 Task: Search one way flight ticket for 4 adults, 2 children, 2 infants in seat and 1 infant on lap in economy from Kotzebue: Ralph Wien Memorial Airport to Greenville: Pitt-greenville Airport on 5-2-2023. Choice of flights is Spirit. Number of bags: 1 carry on bag. Price is upto 45000. Outbound departure time preference is 18:45.
Action: Mouse moved to (257, 152)
Screenshot: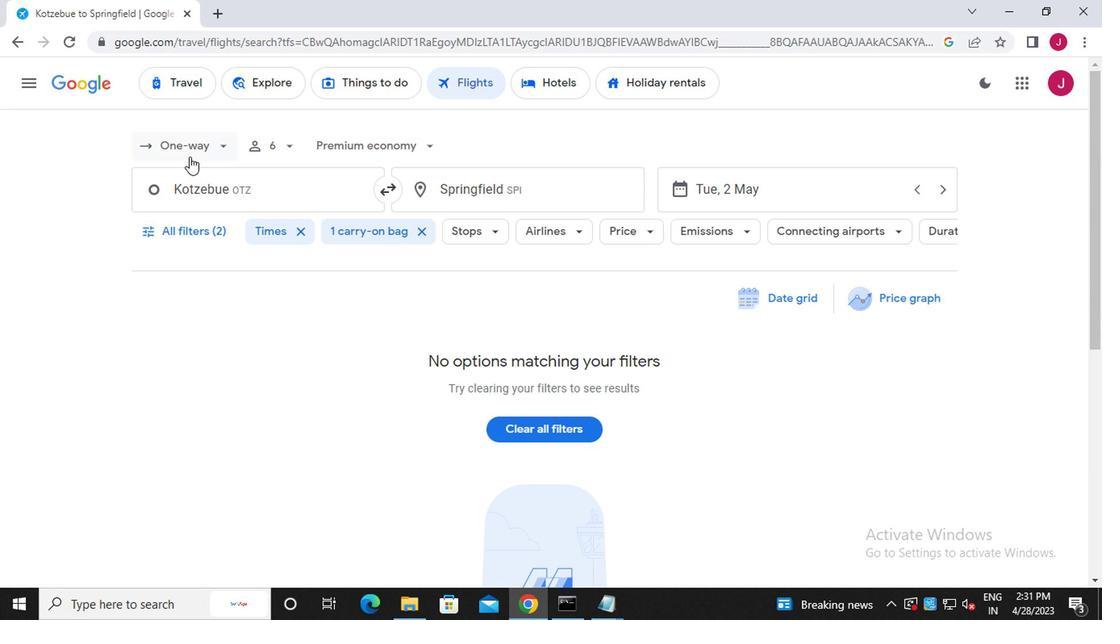 
Action: Mouse scrolled (257, 153) with delta (0, 0)
Screenshot: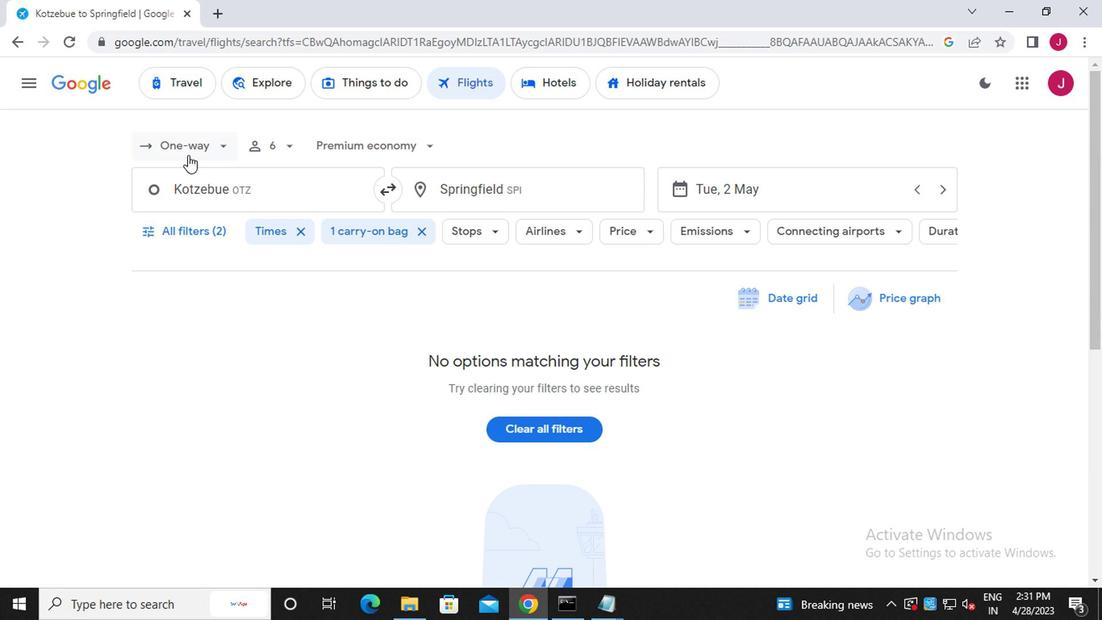 
Action: Mouse moved to (267, 148)
Screenshot: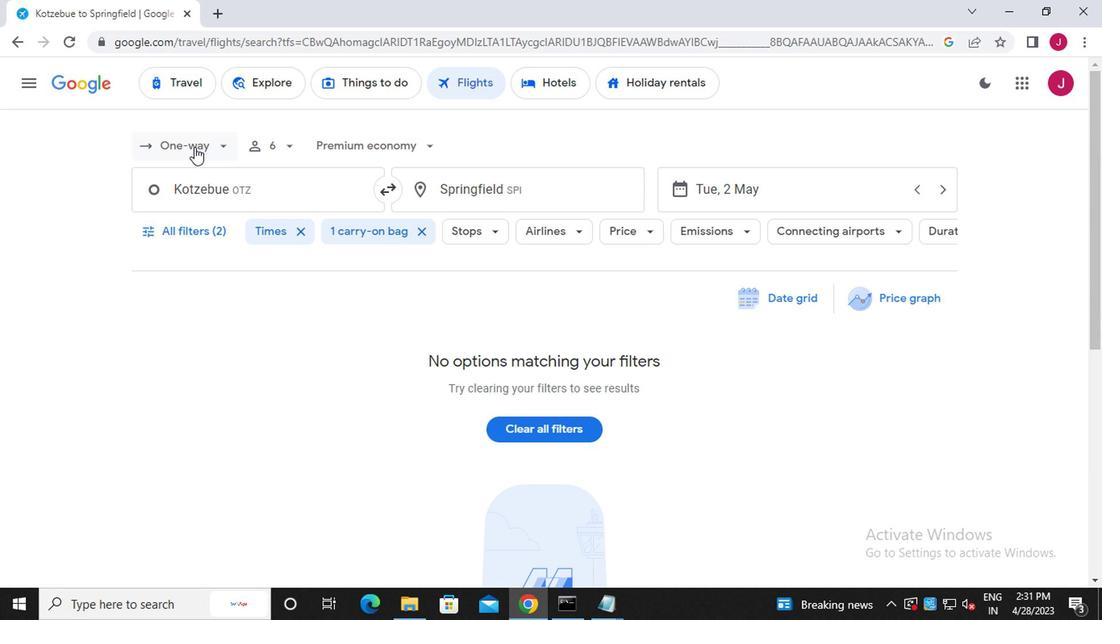 
Action: Mouse pressed left at (267, 148)
Screenshot: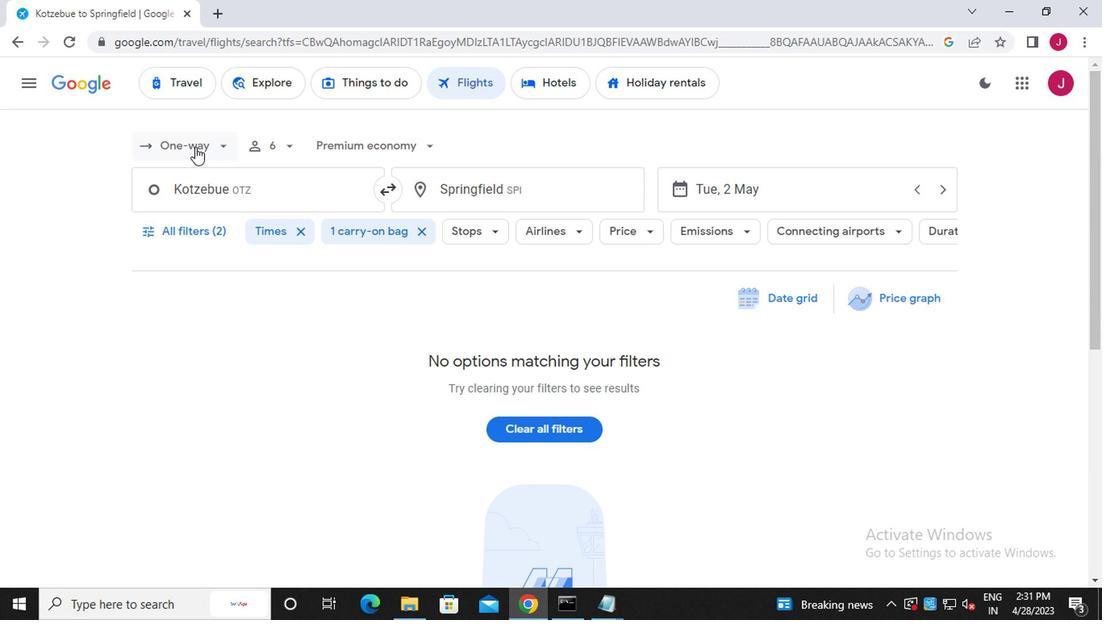 
Action: Mouse moved to (279, 222)
Screenshot: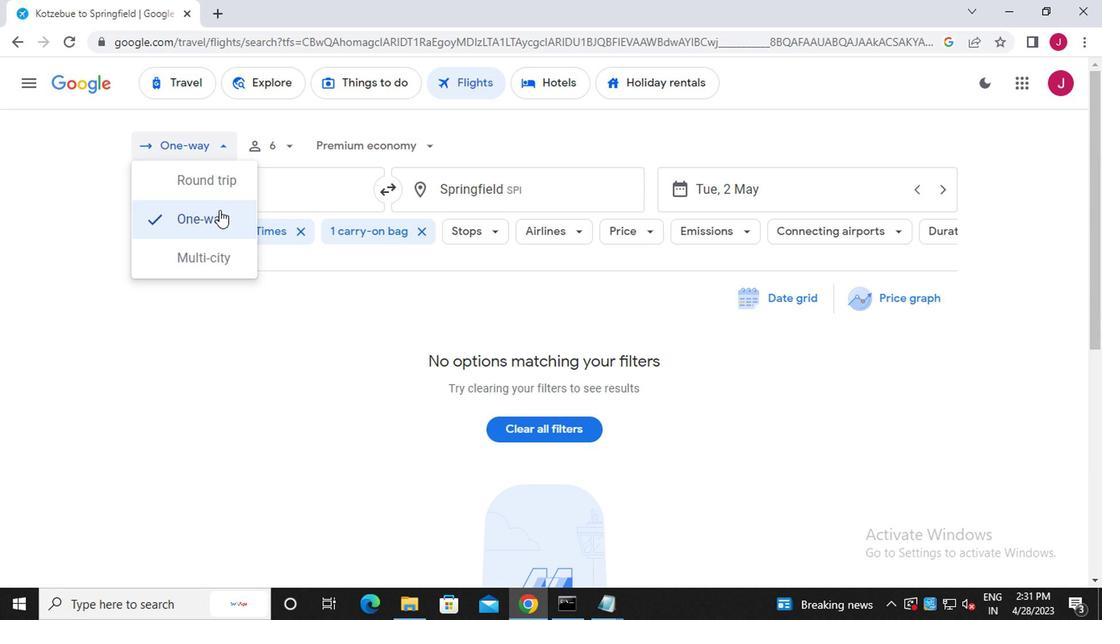 
Action: Mouse pressed left at (279, 222)
Screenshot: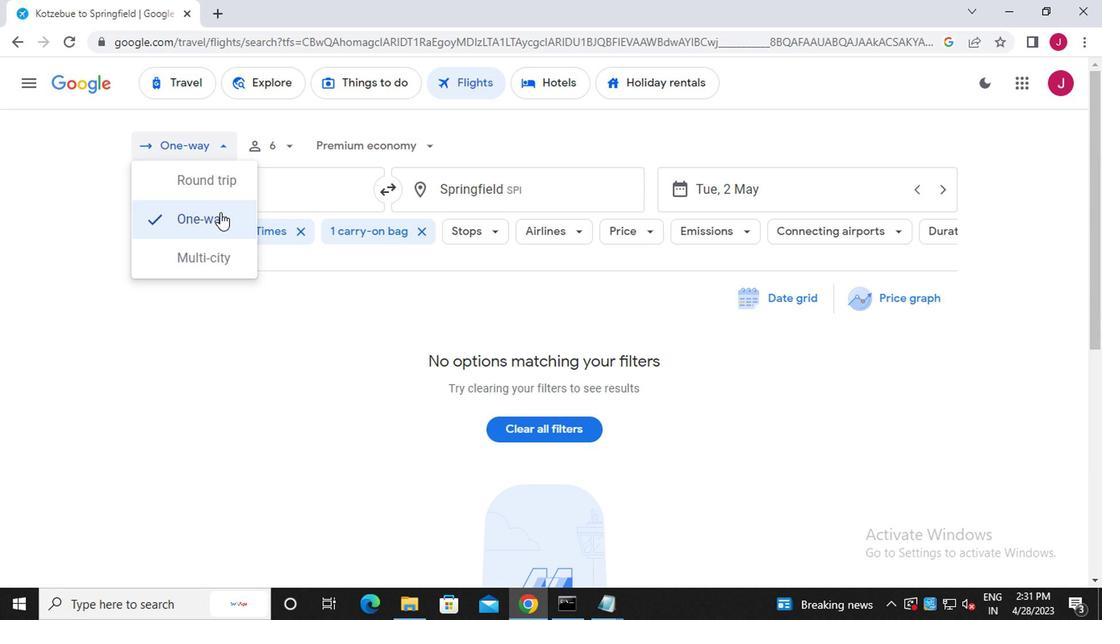 
Action: Mouse moved to (324, 151)
Screenshot: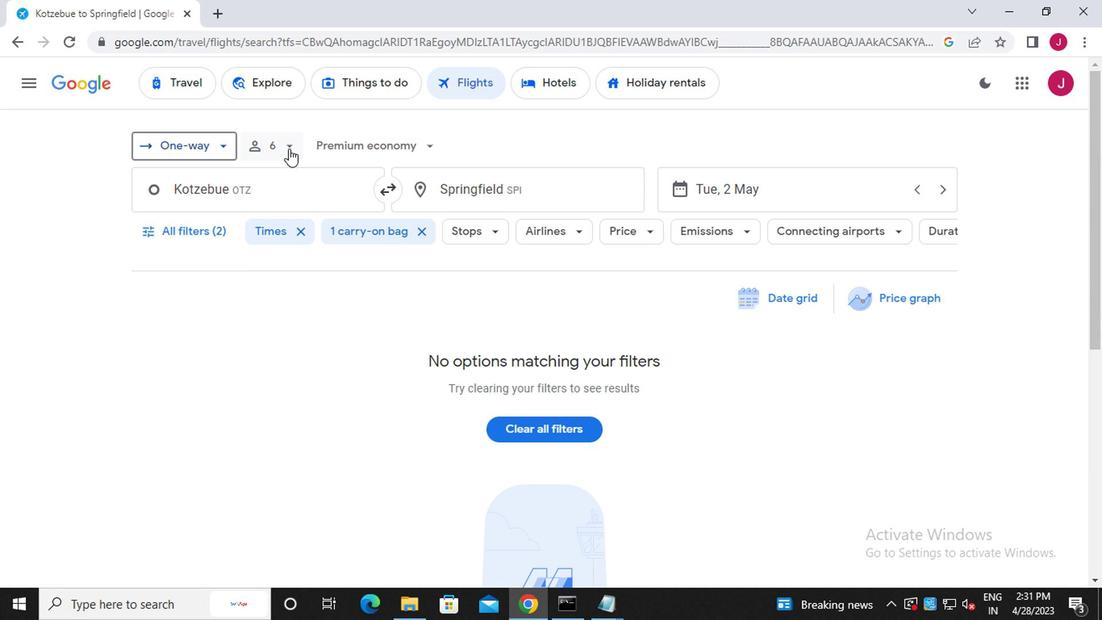 
Action: Mouse pressed left at (324, 151)
Screenshot: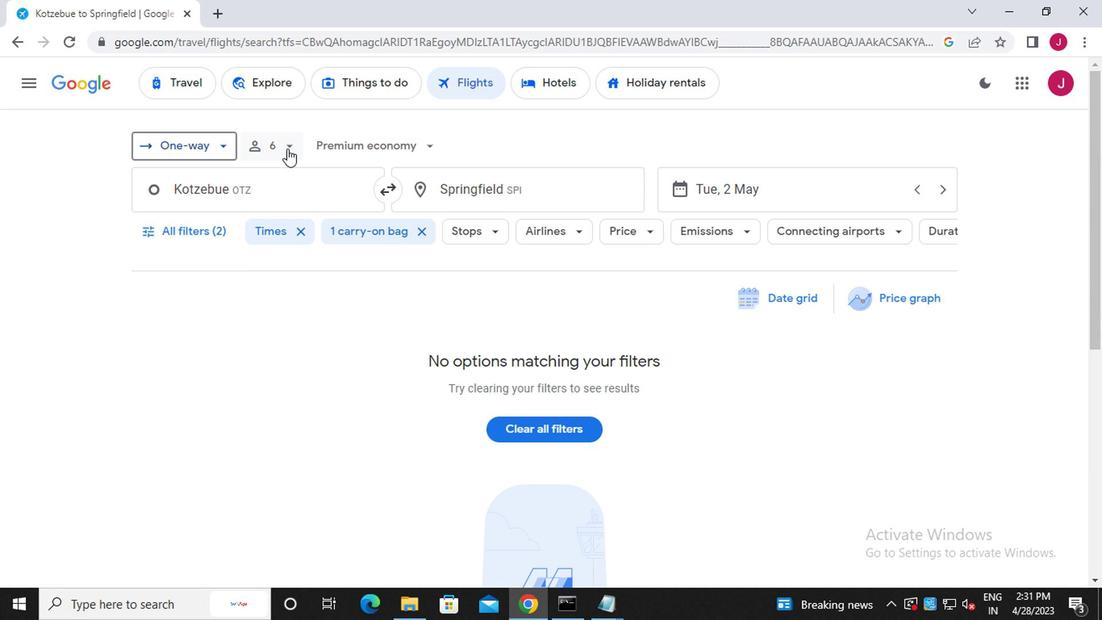 
Action: Mouse moved to (402, 190)
Screenshot: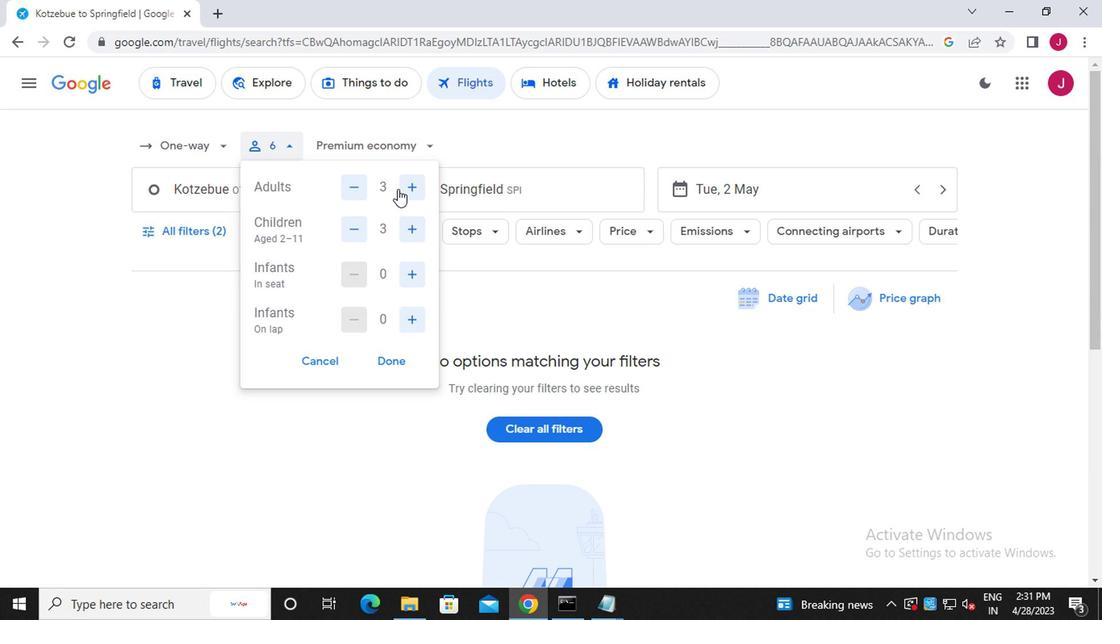 
Action: Mouse pressed left at (402, 190)
Screenshot: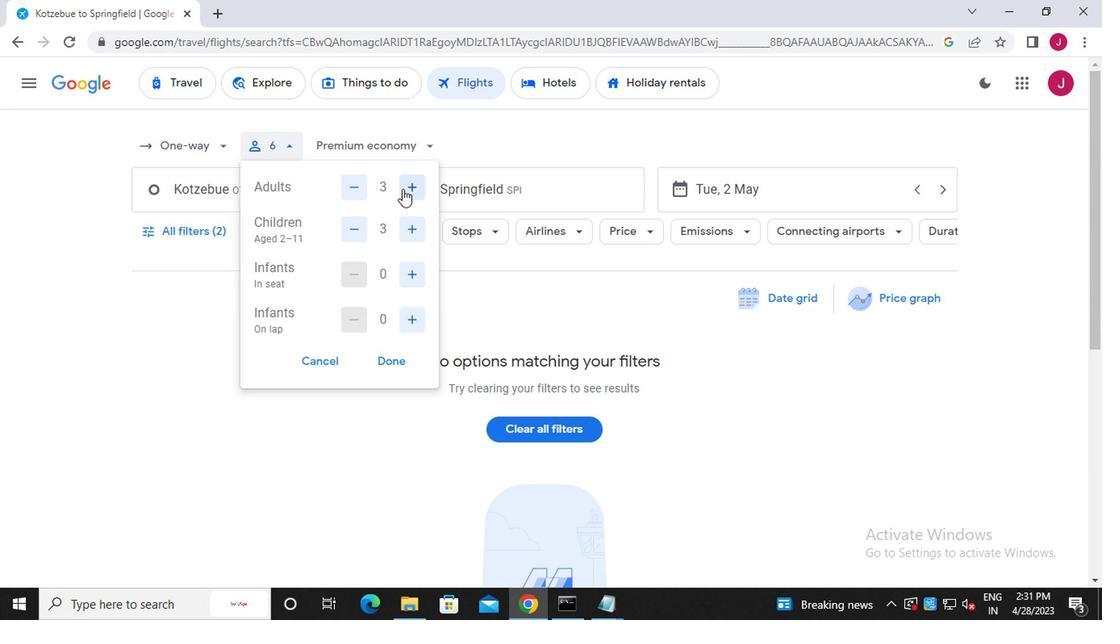 
Action: Mouse moved to (369, 232)
Screenshot: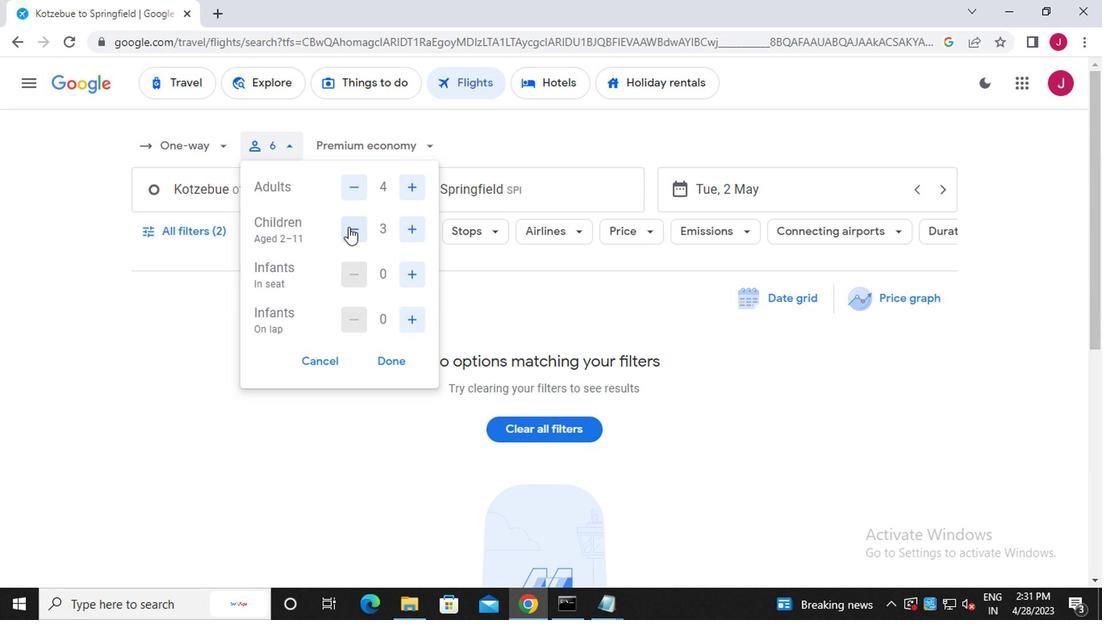 
Action: Mouse pressed left at (369, 232)
Screenshot: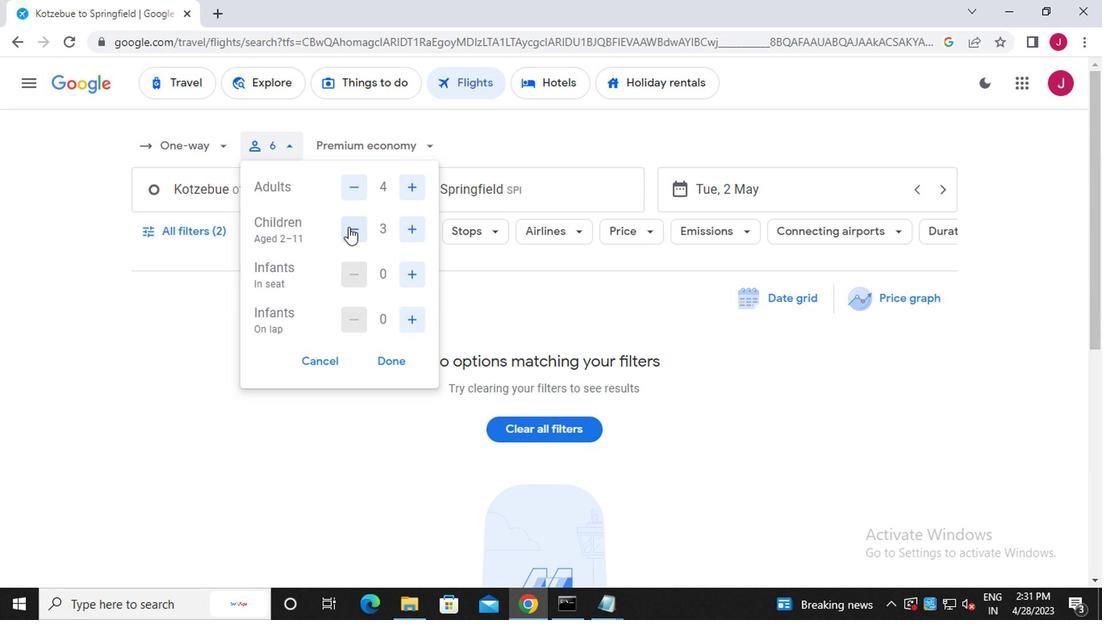 
Action: Mouse moved to (403, 278)
Screenshot: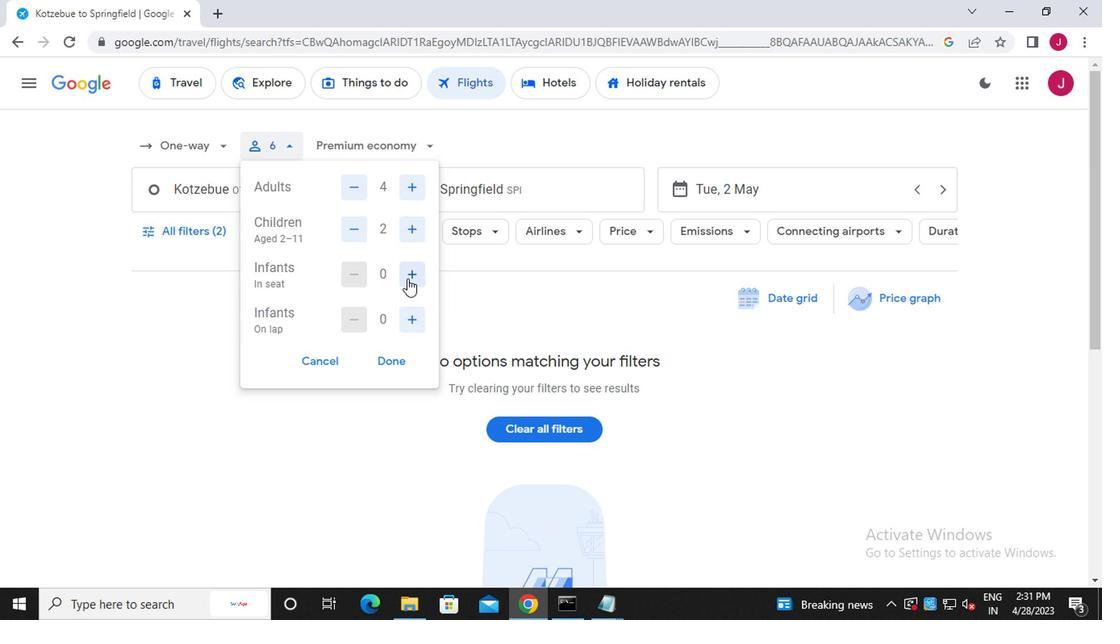 
Action: Mouse pressed left at (403, 278)
Screenshot: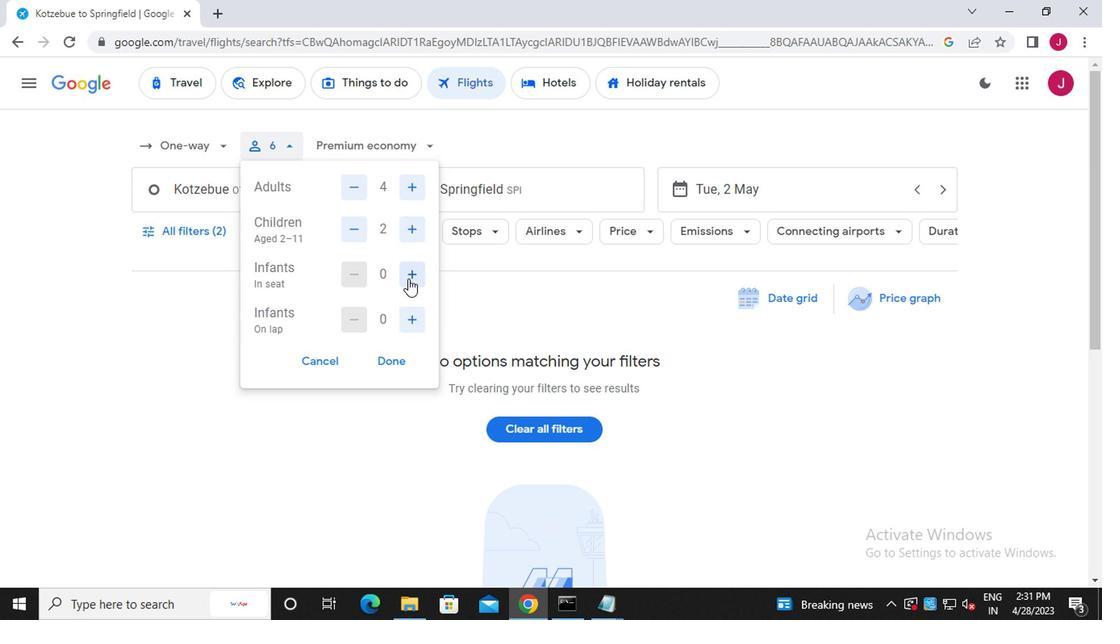
Action: Mouse moved to (403, 278)
Screenshot: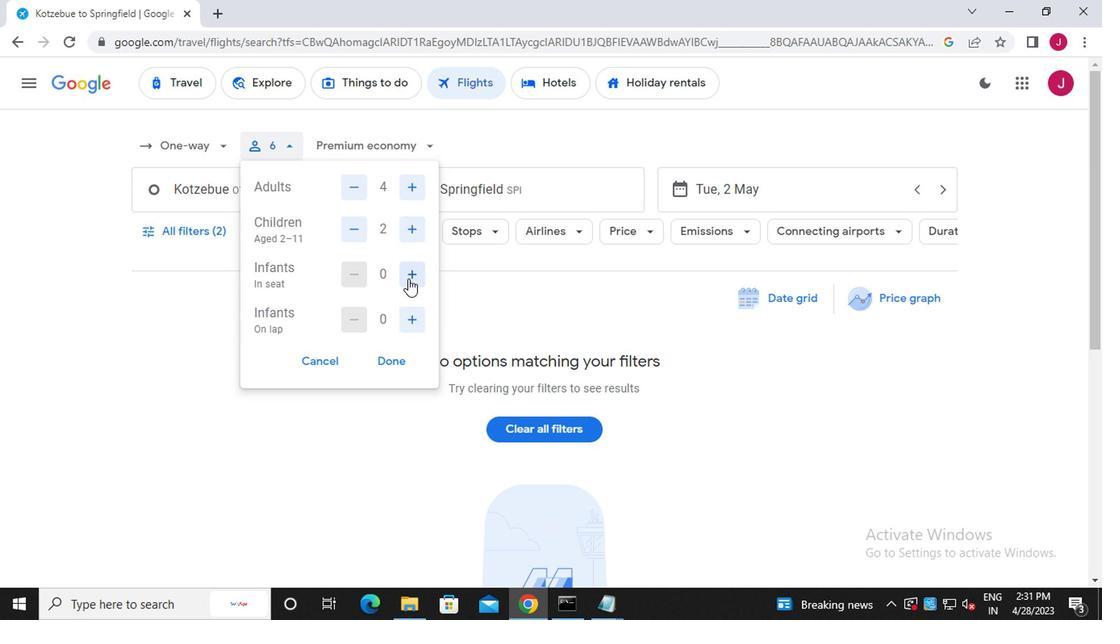 
Action: Mouse pressed left at (403, 278)
Screenshot: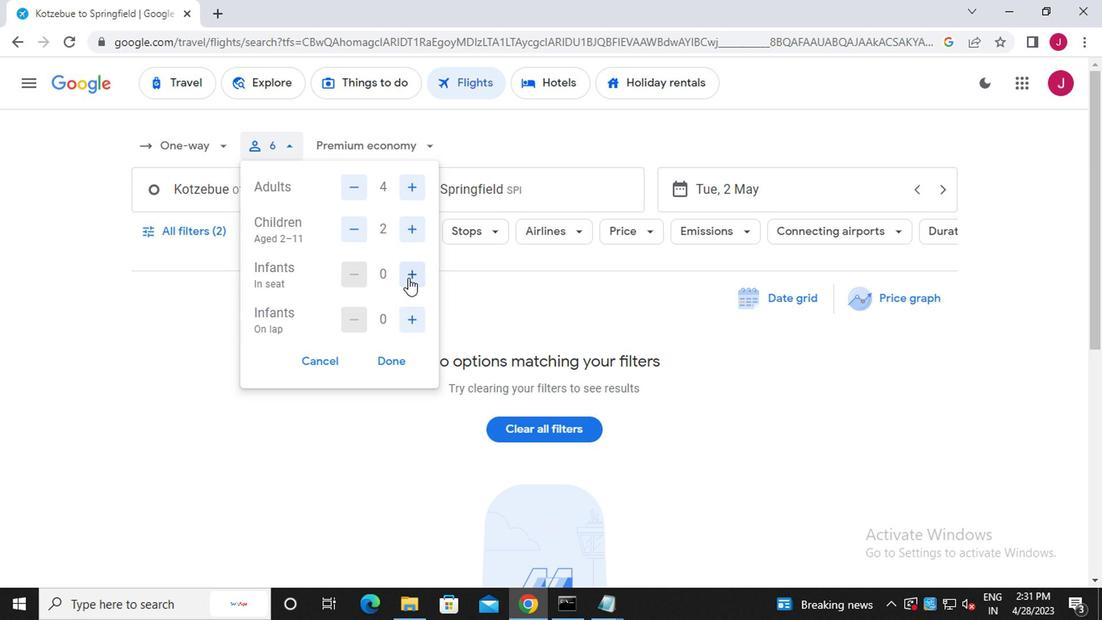 
Action: Mouse moved to (405, 323)
Screenshot: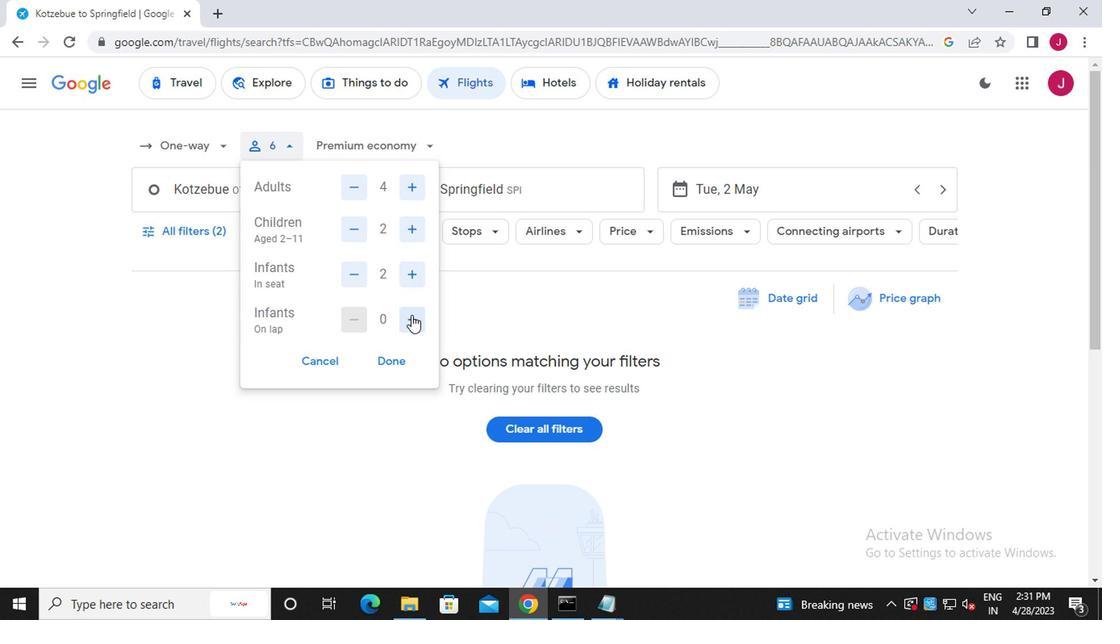 
Action: Mouse pressed left at (405, 323)
Screenshot: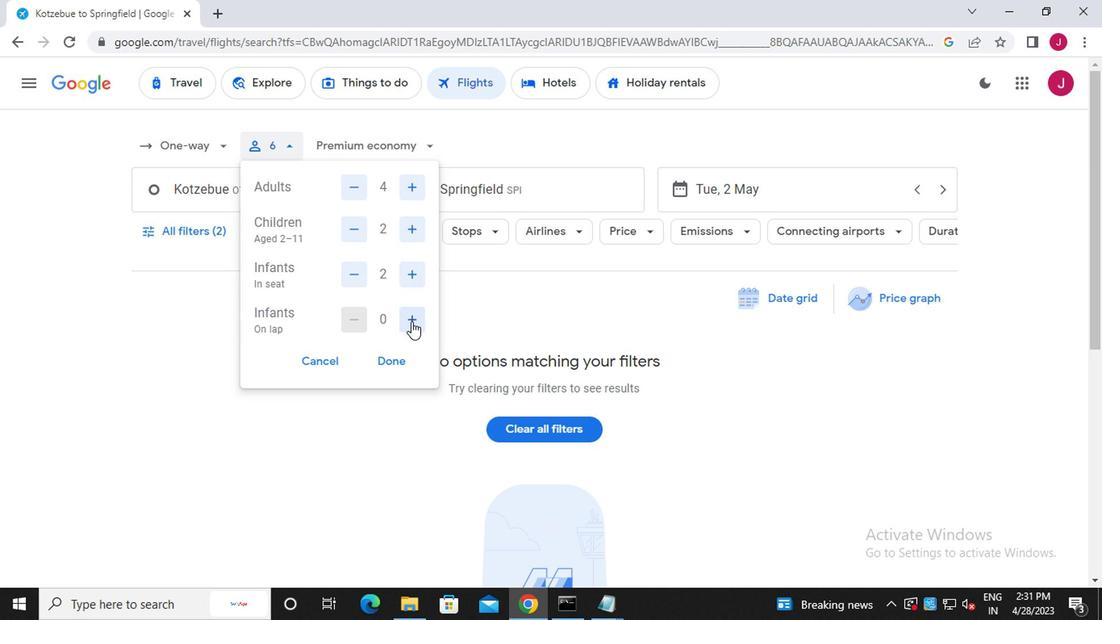 
Action: Mouse moved to (392, 367)
Screenshot: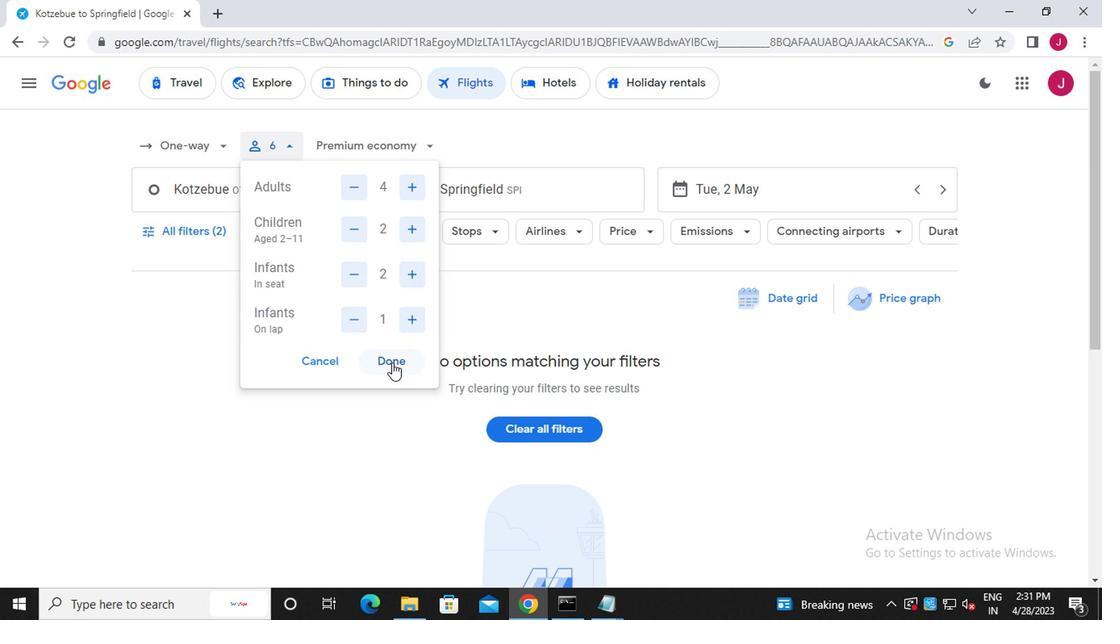 
Action: Mouse pressed left at (392, 367)
Screenshot: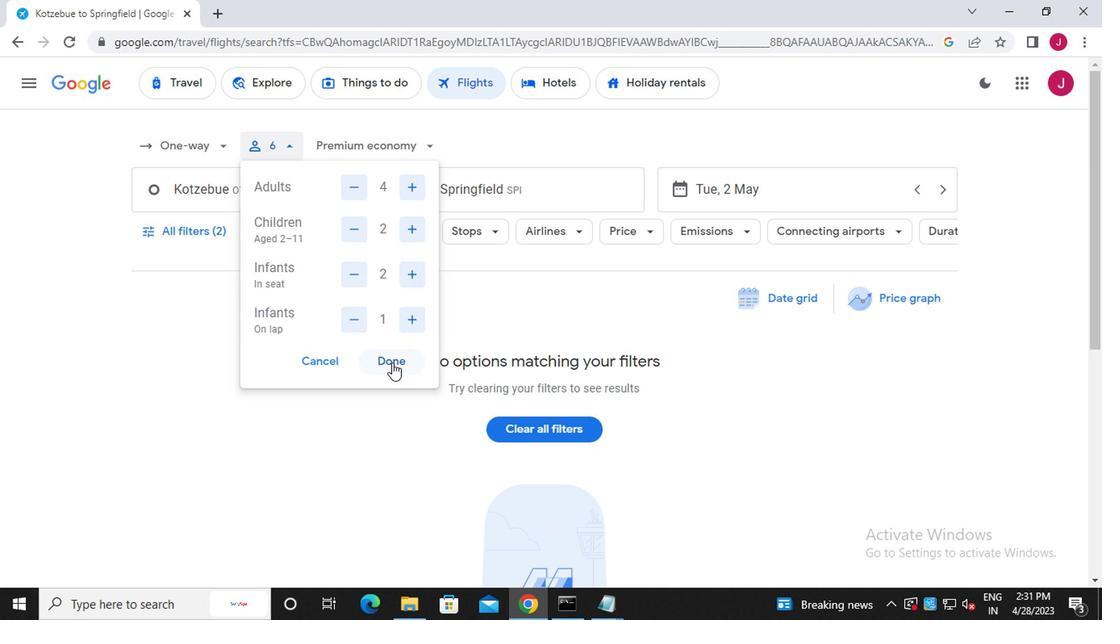
Action: Mouse moved to (406, 149)
Screenshot: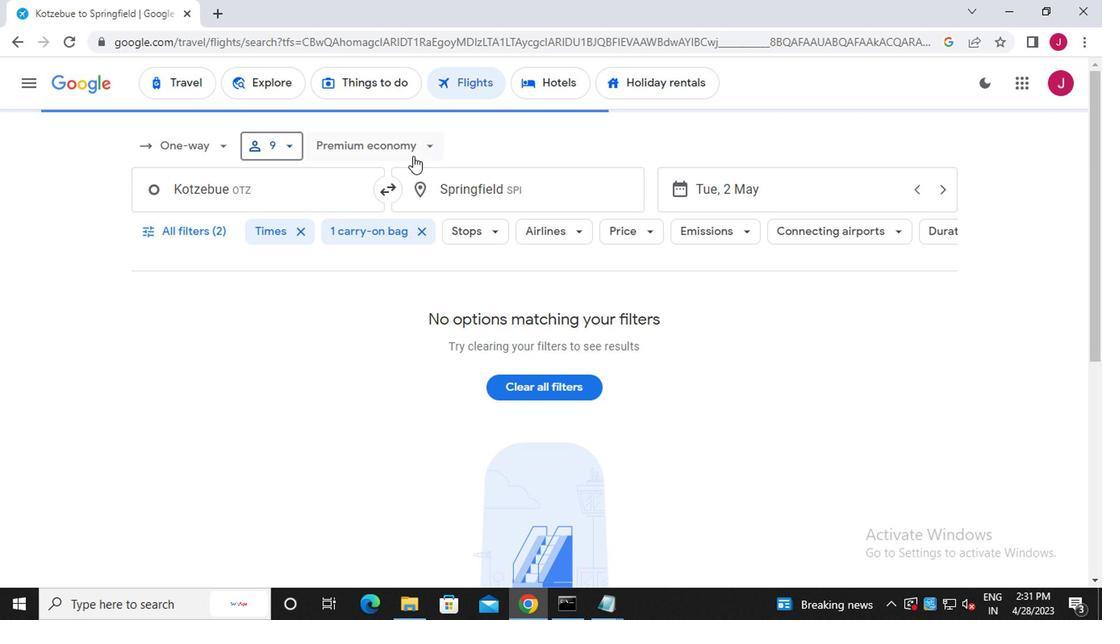 
Action: Mouse pressed left at (406, 149)
Screenshot: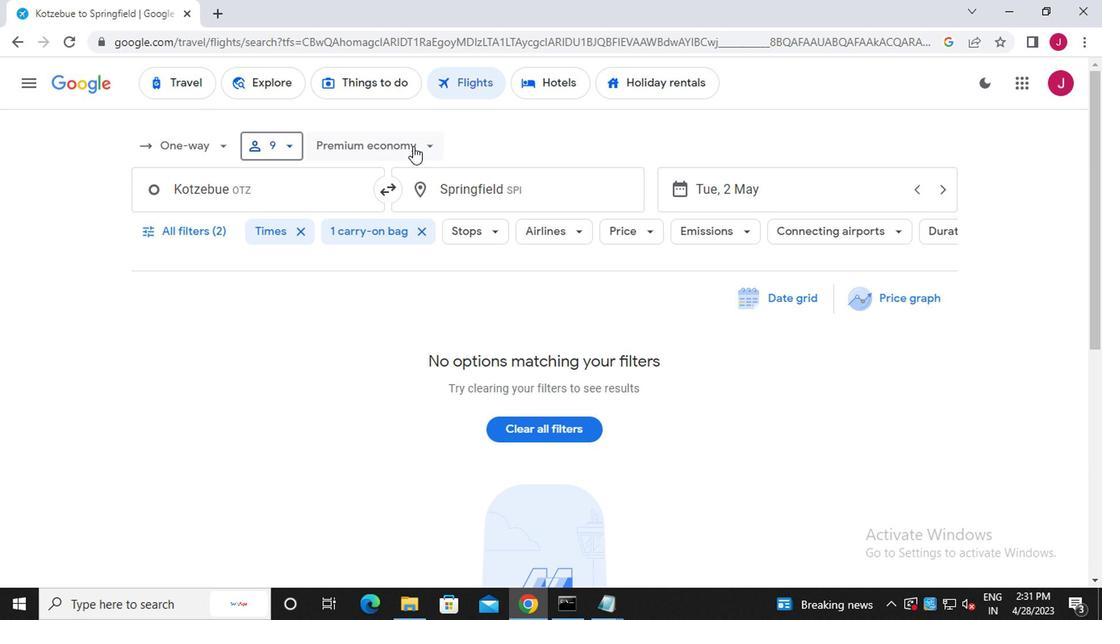 
Action: Mouse moved to (402, 184)
Screenshot: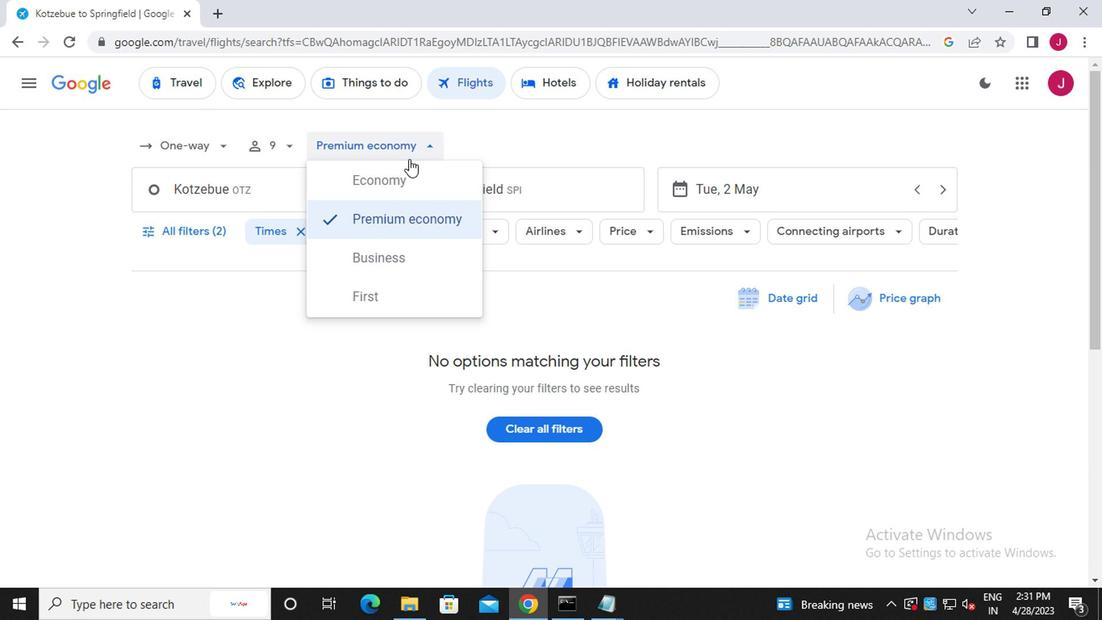 
Action: Mouse pressed left at (402, 184)
Screenshot: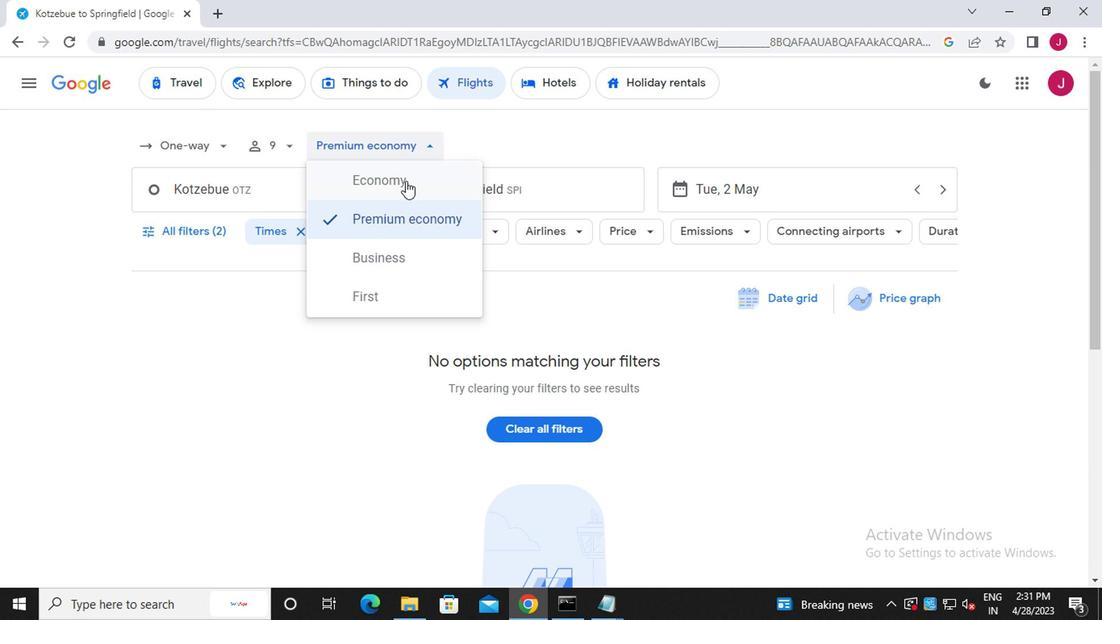 
Action: Mouse moved to (342, 193)
Screenshot: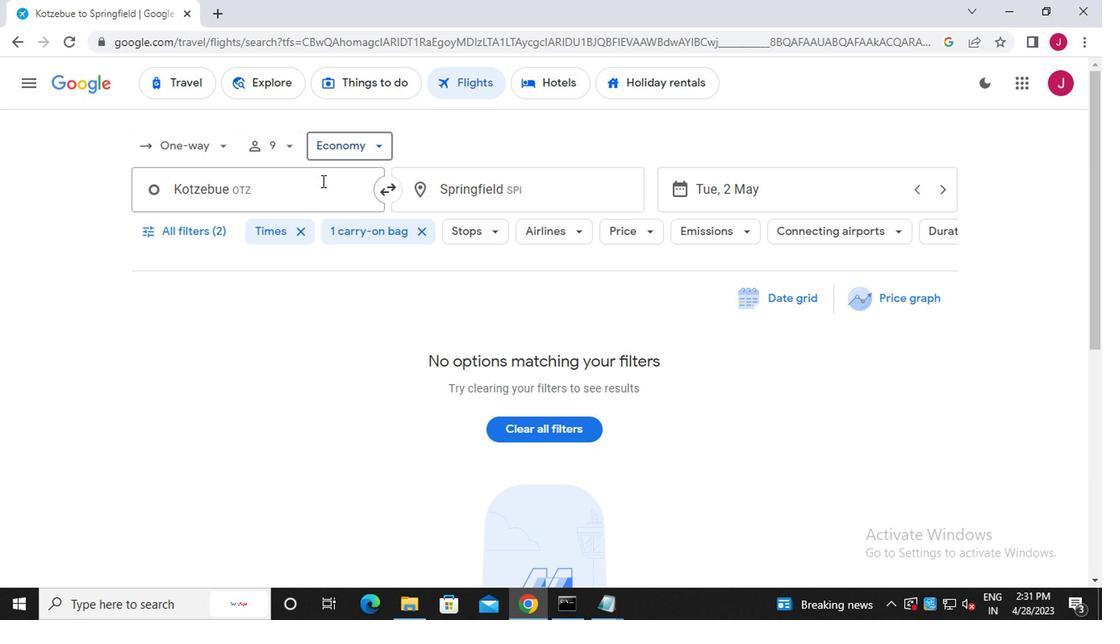 
Action: Mouse pressed left at (342, 193)
Screenshot: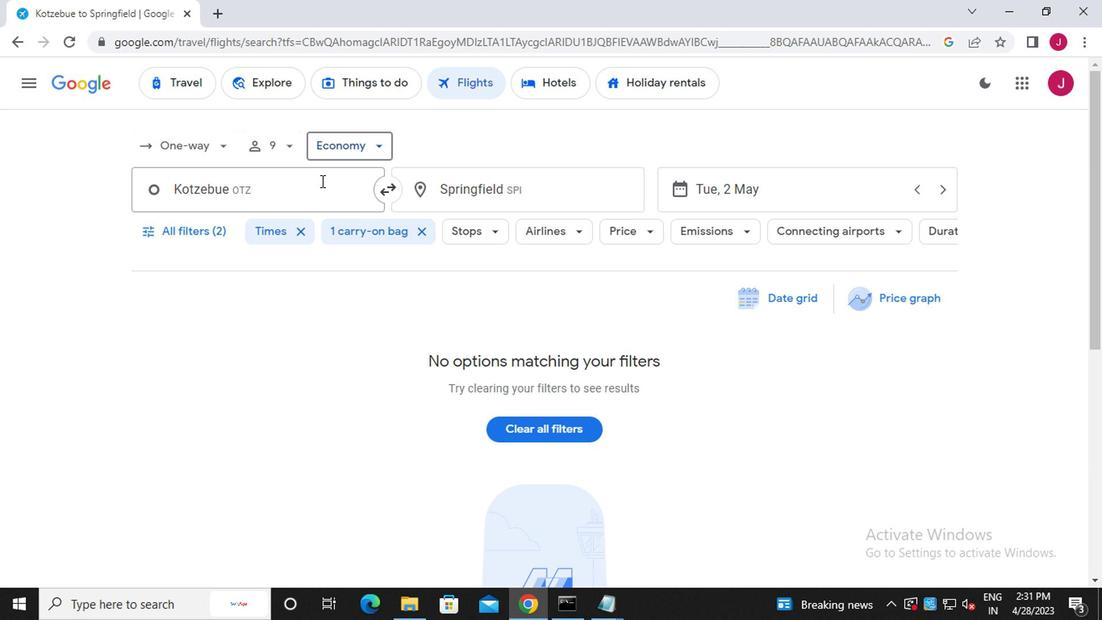
Action: Mouse moved to (340, 193)
Screenshot: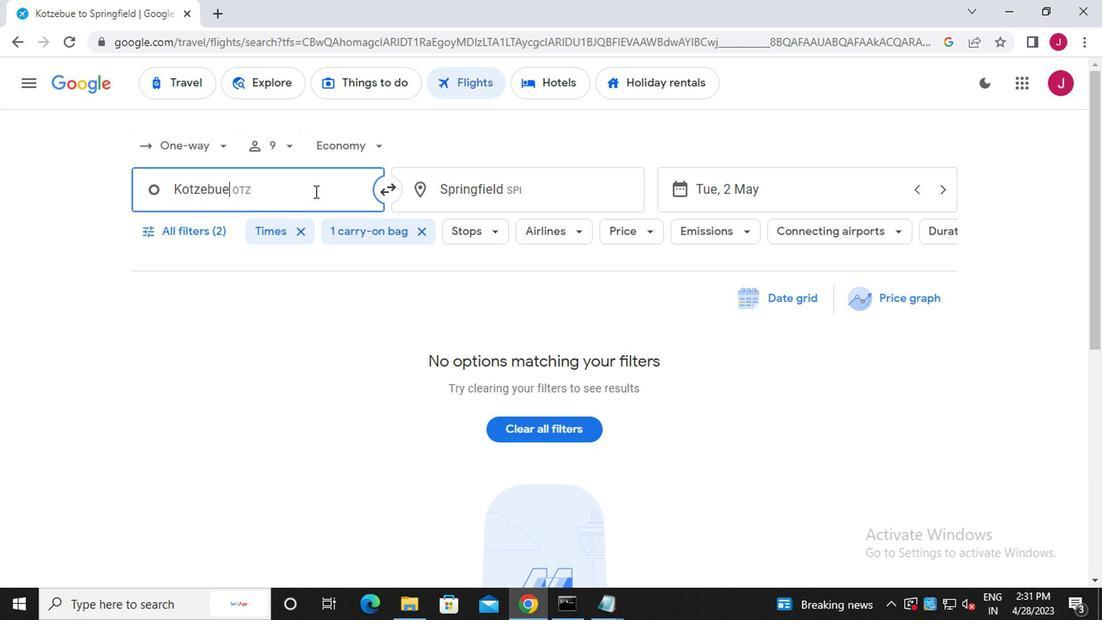 
Action: Key pressed <Key.backspace>kotzebue
Screenshot: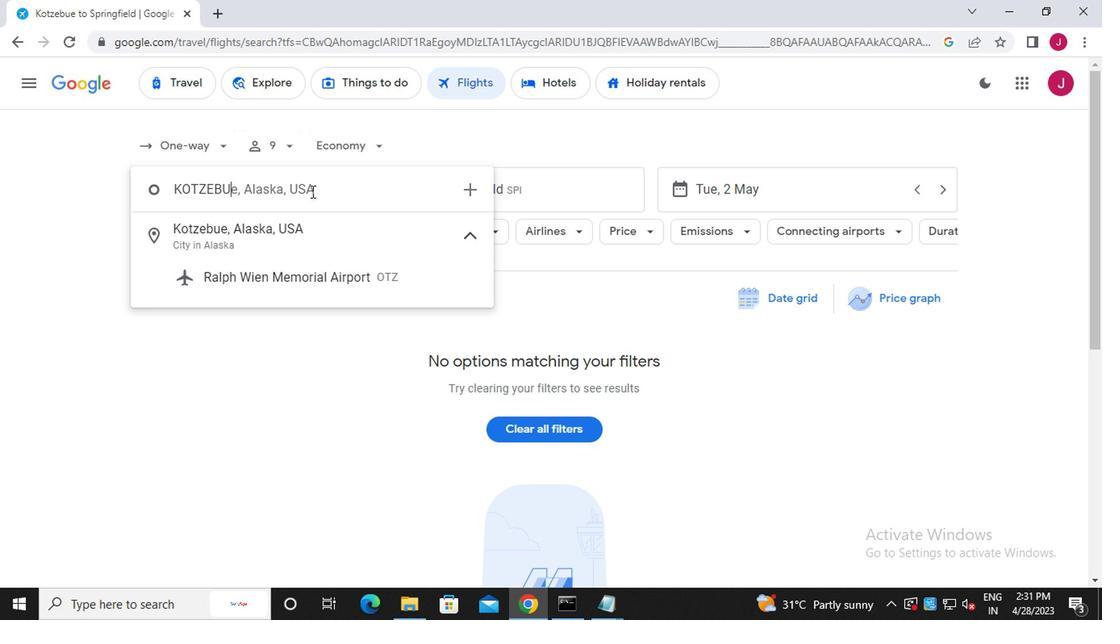 
Action: Mouse moved to (369, 287)
Screenshot: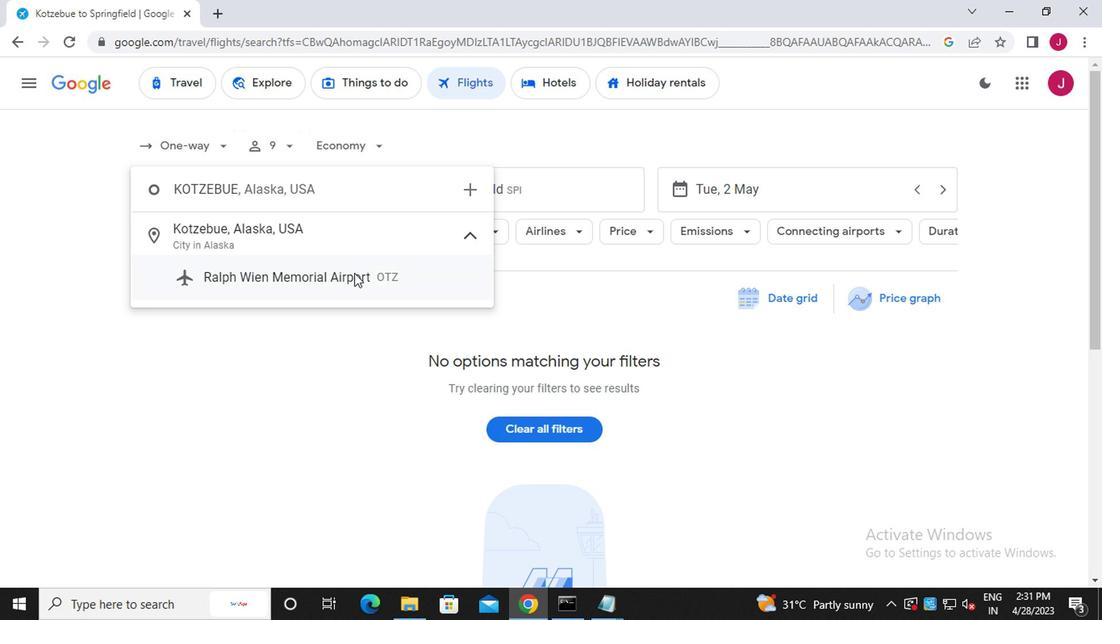 
Action: Mouse pressed left at (369, 287)
Screenshot: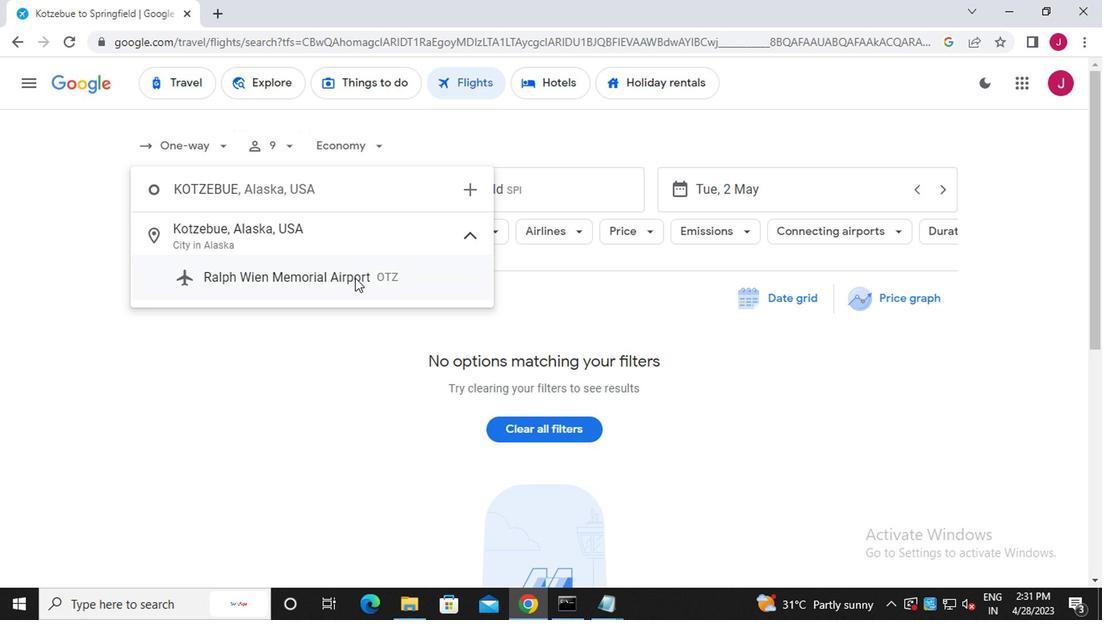 
Action: Mouse moved to (489, 194)
Screenshot: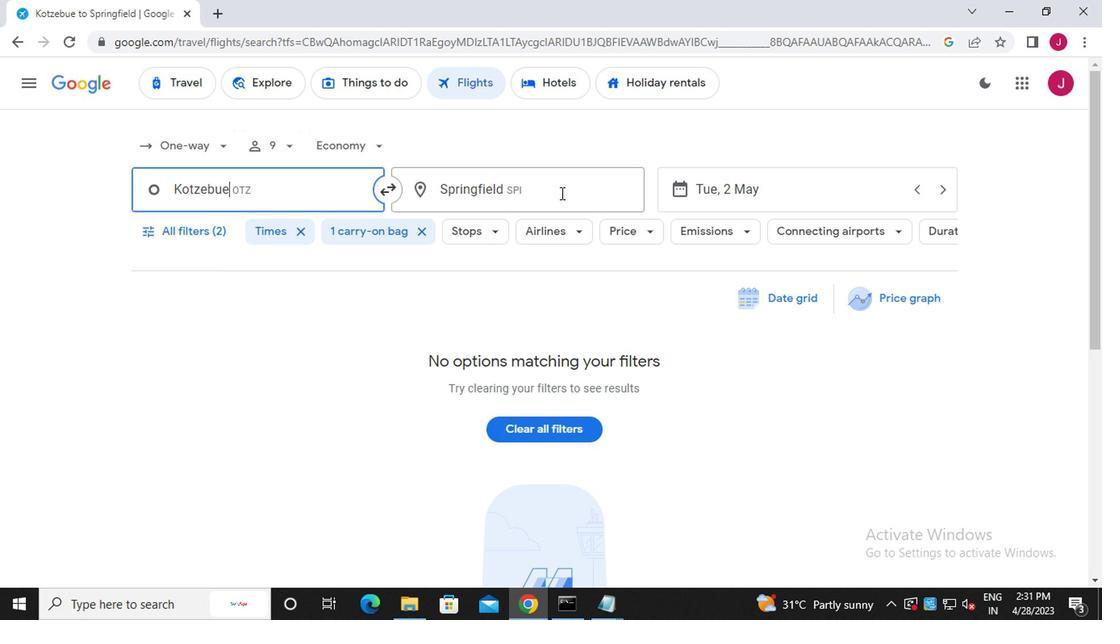 
Action: Mouse pressed left at (489, 194)
Screenshot: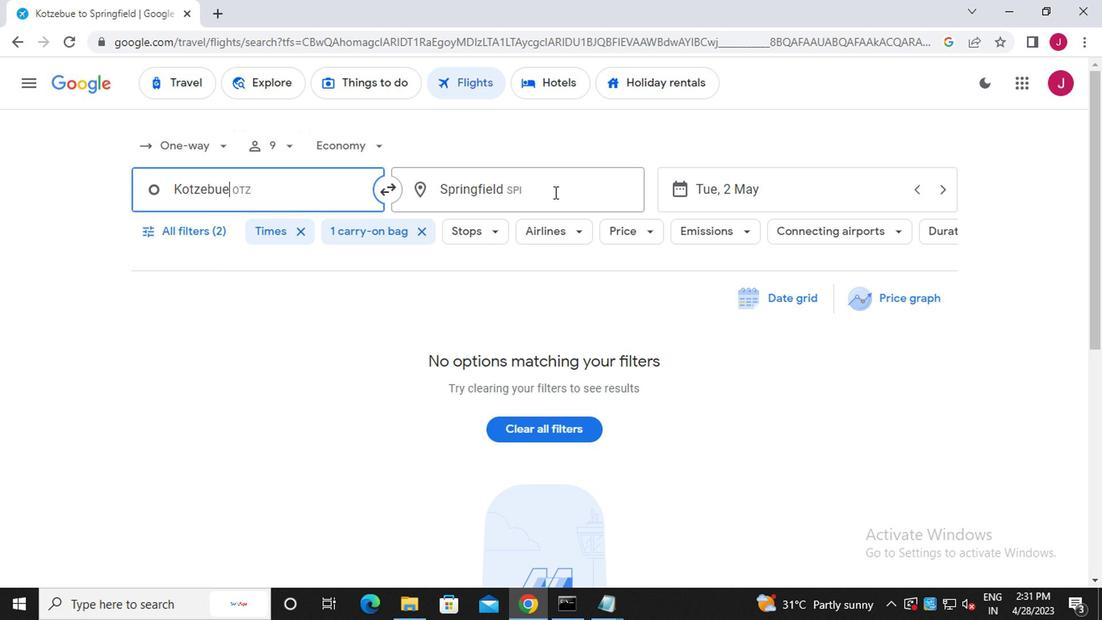
Action: Key pressed greenville<Key.space>pit
Screenshot: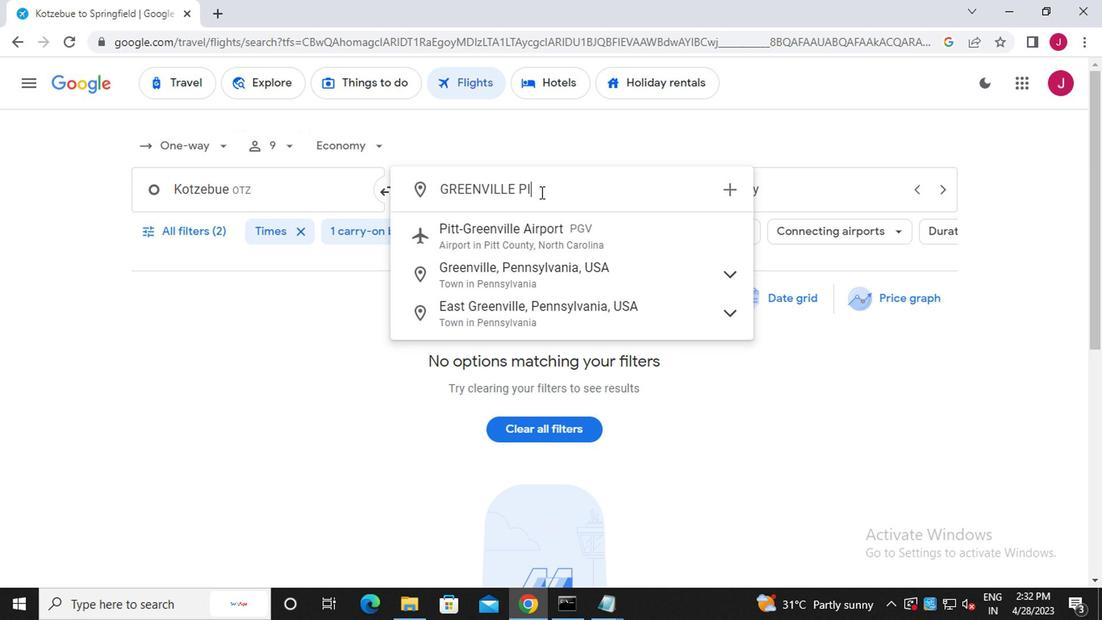 
Action: Mouse moved to (492, 244)
Screenshot: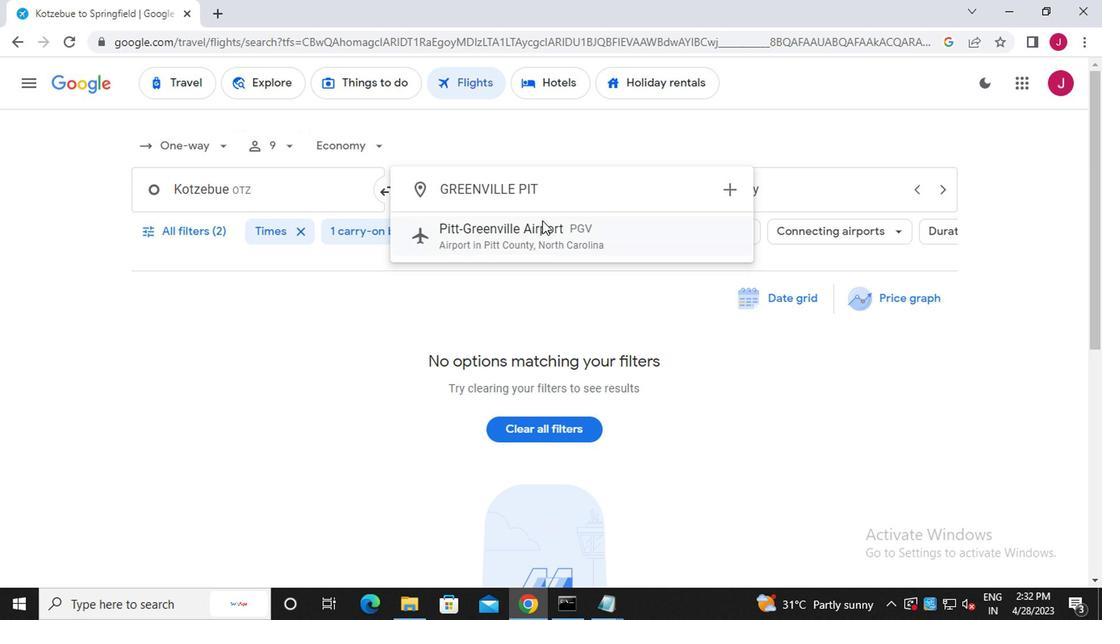 
Action: Mouse pressed left at (492, 244)
Screenshot: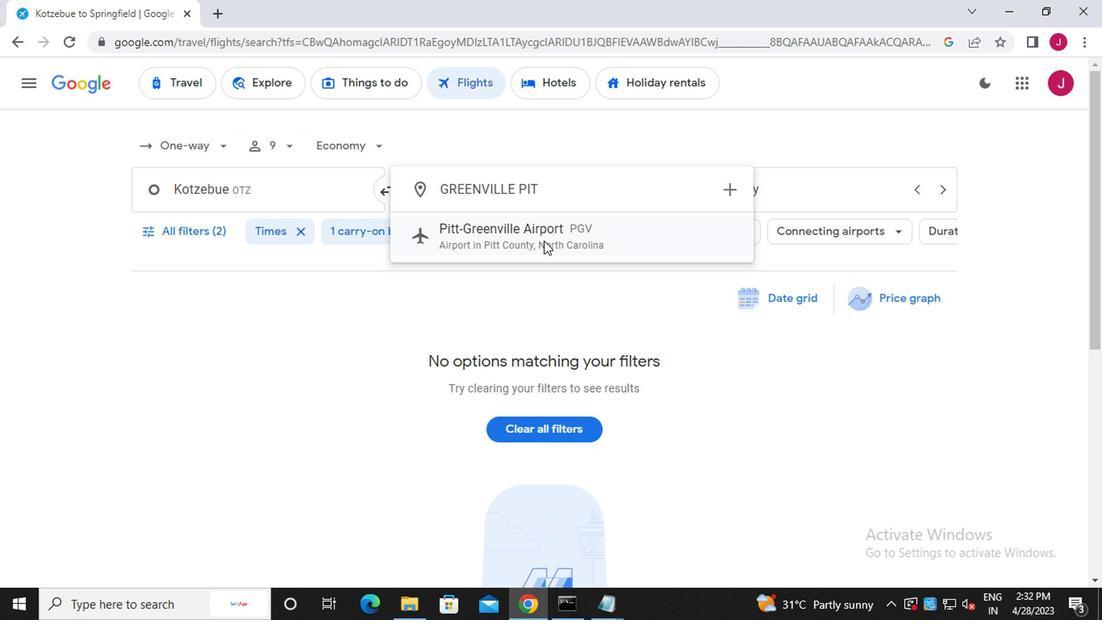 
Action: Mouse moved to (656, 201)
Screenshot: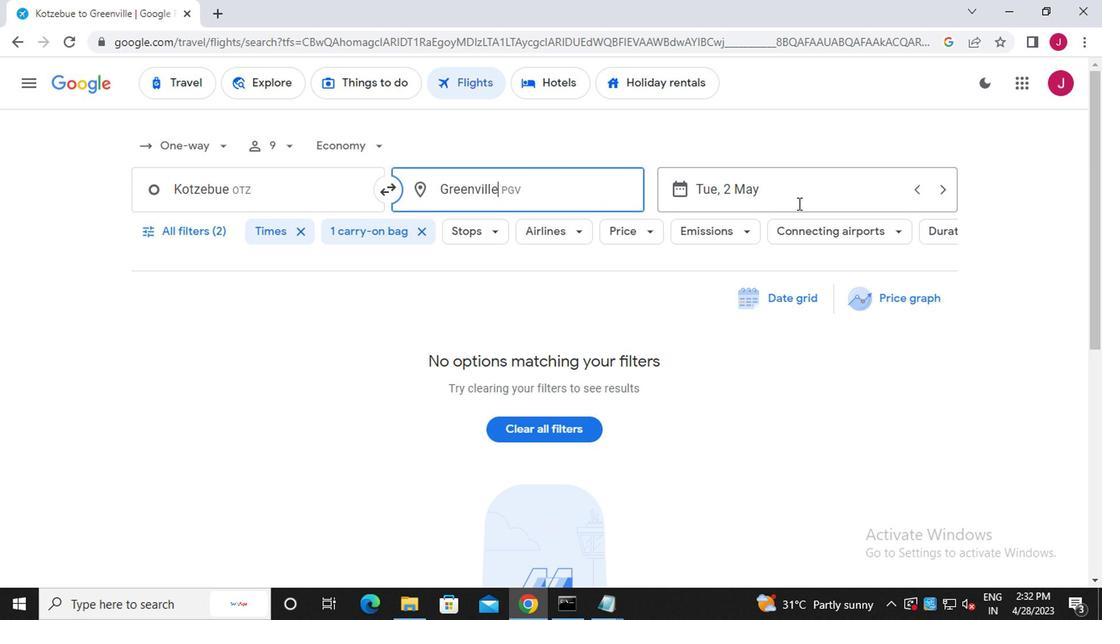 
Action: Mouse pressed left at (656, 201)
Screenshot: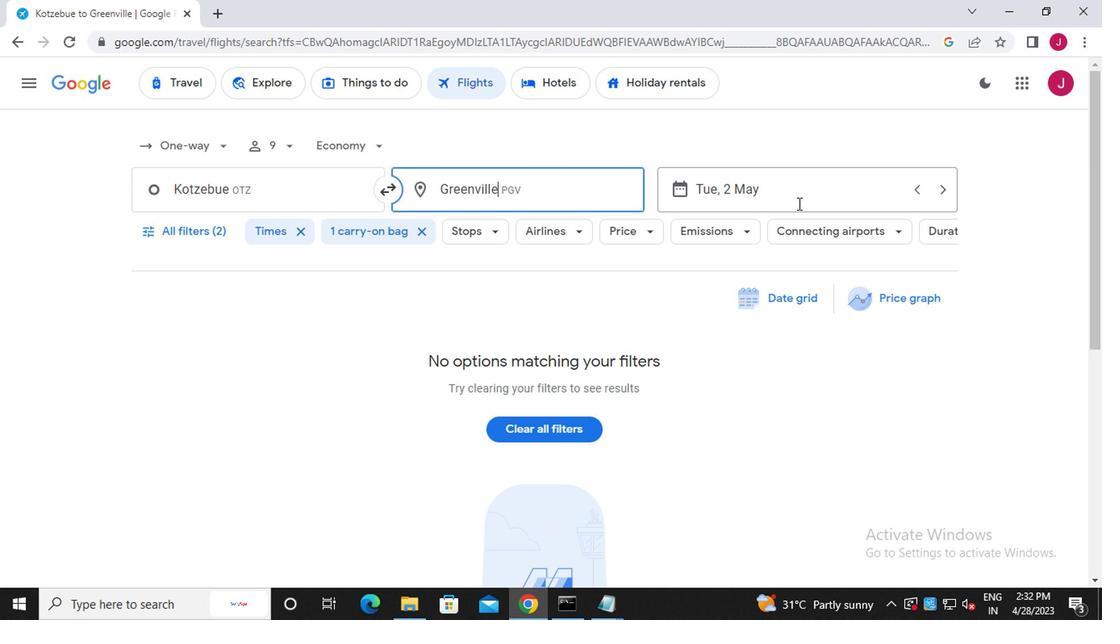 
Action: Mouse moved to (736, 546)
Screenshot: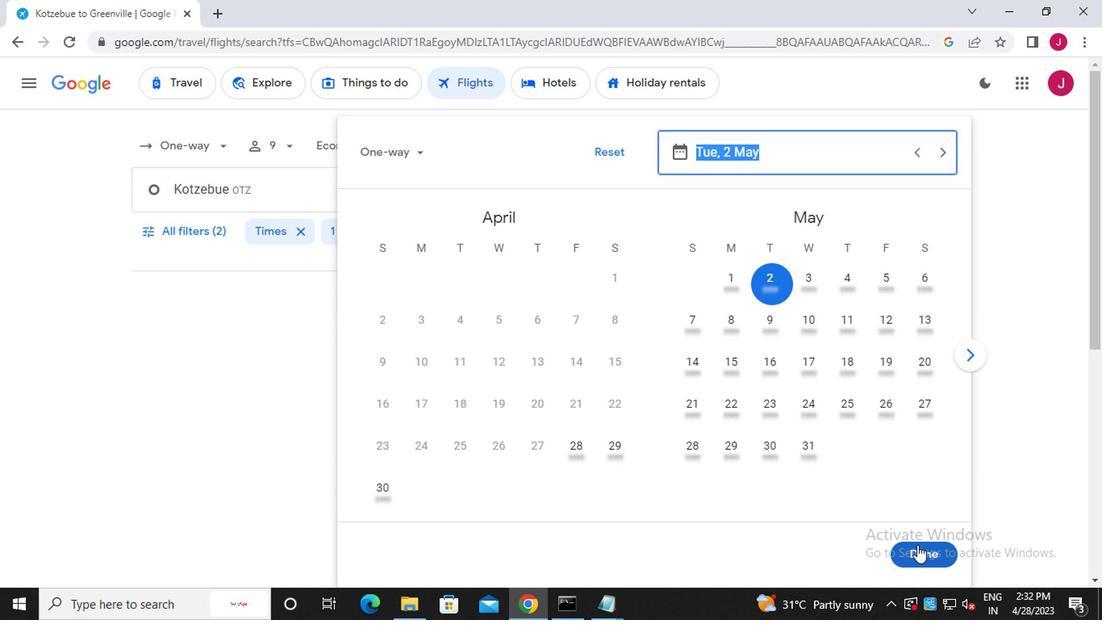 
Action: Mouse pressed left at (736, 546)
Screenshot: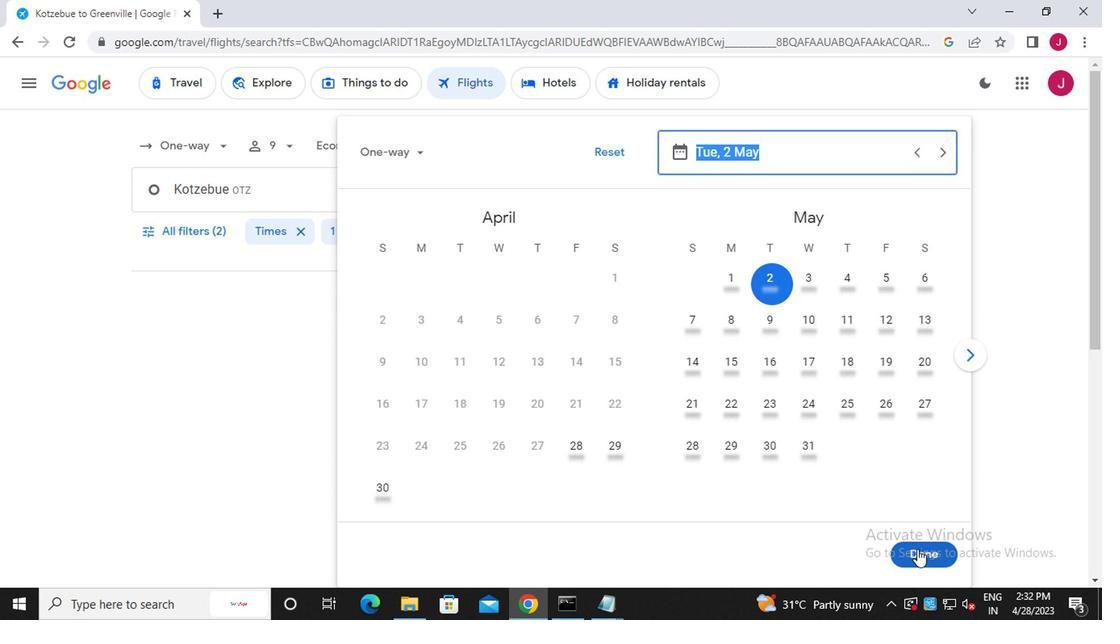 
Action: Mouse moved to (255, 230)
Screenshot: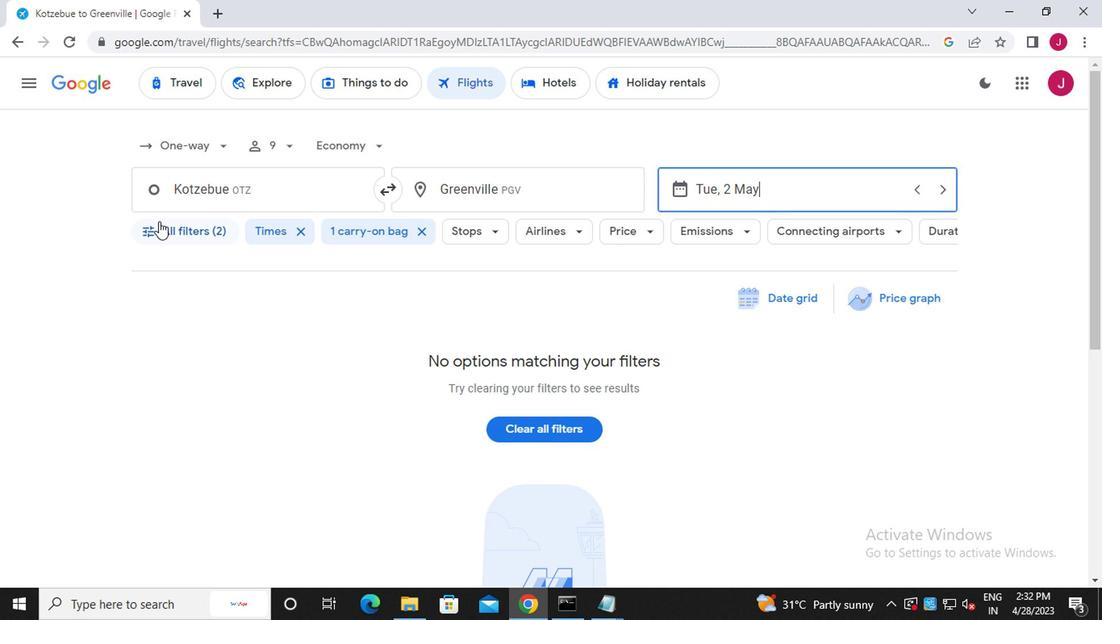 
Action: Mouse pressed left at (255, 230)
Screenshot: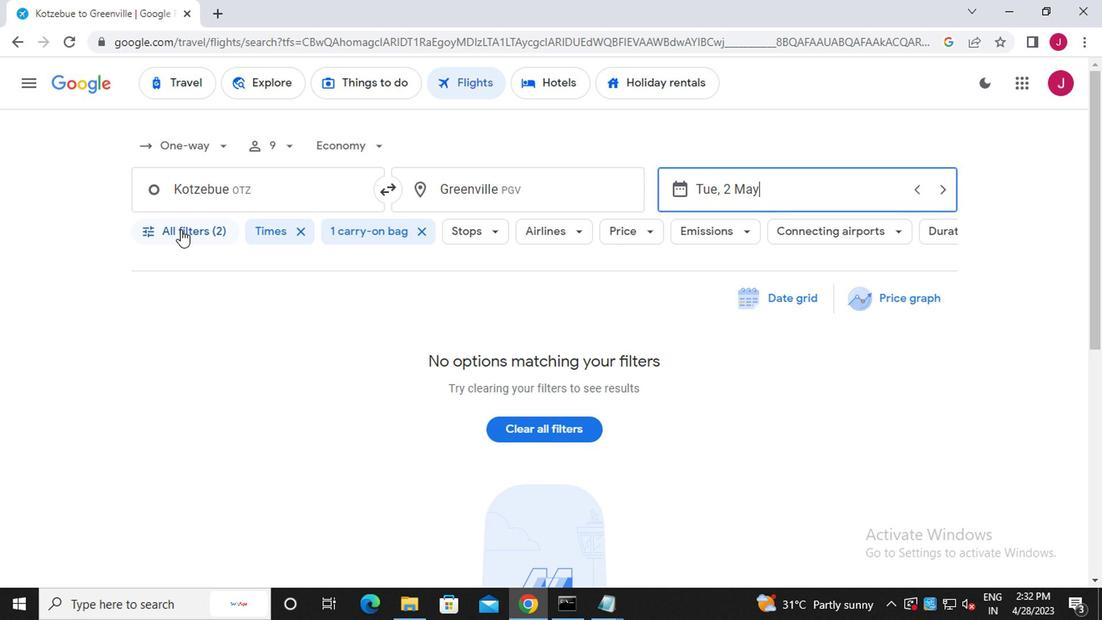 
Action: Mouse moved to (326, 354)
Screenshot: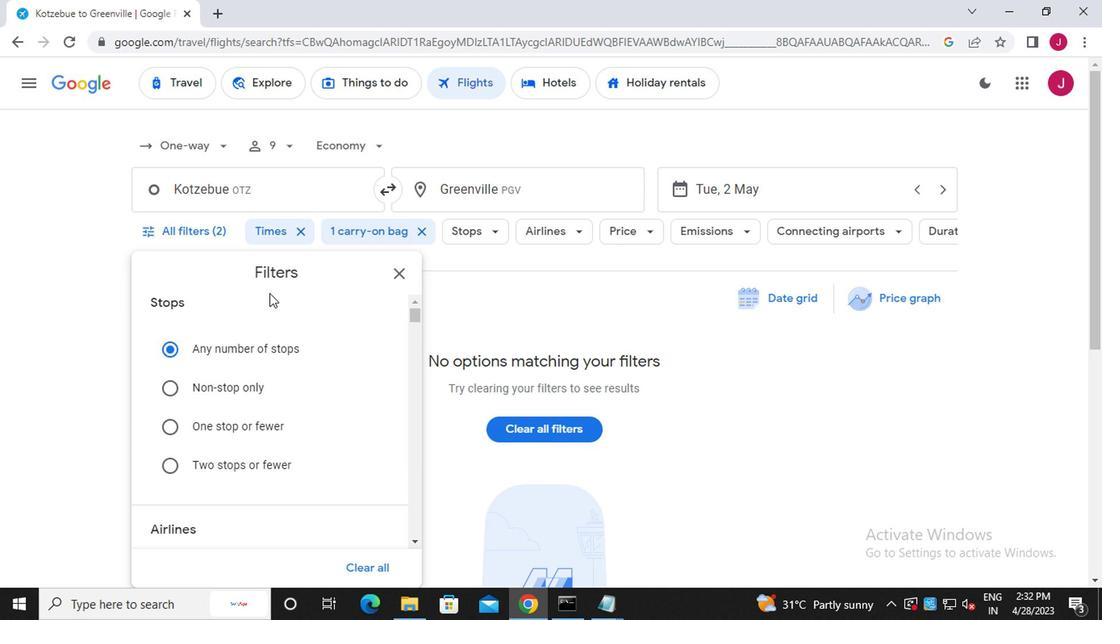 
Action: Mouse scrolled (326, 354) with delta (0, 0)
Screenshot: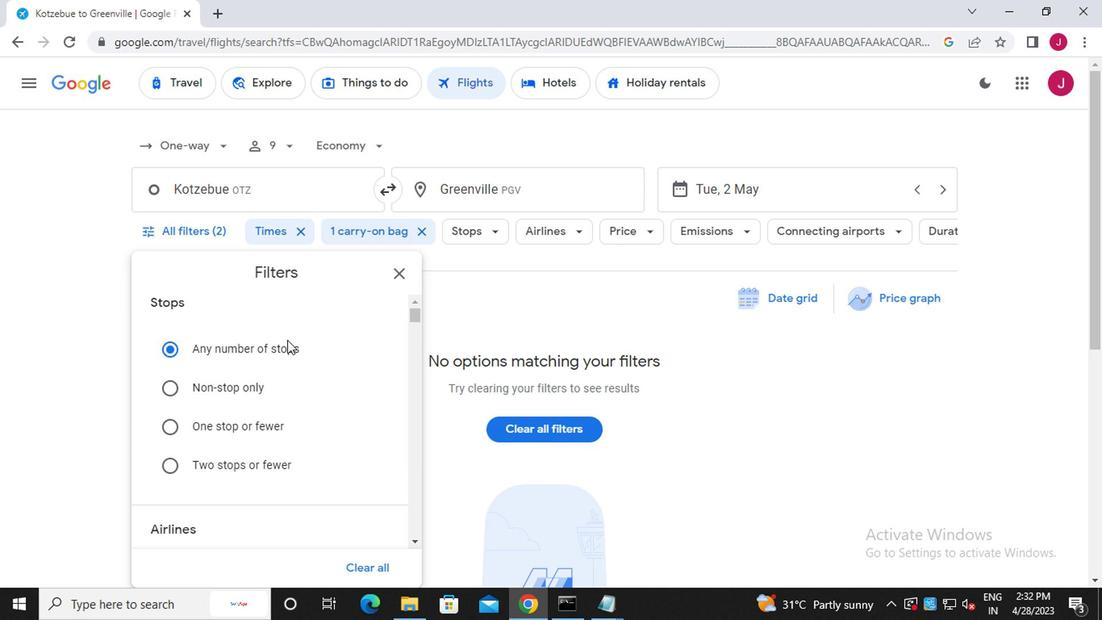 
Action: Mouse scrolled (326, 354) with delta (0, 0)
Screenshot: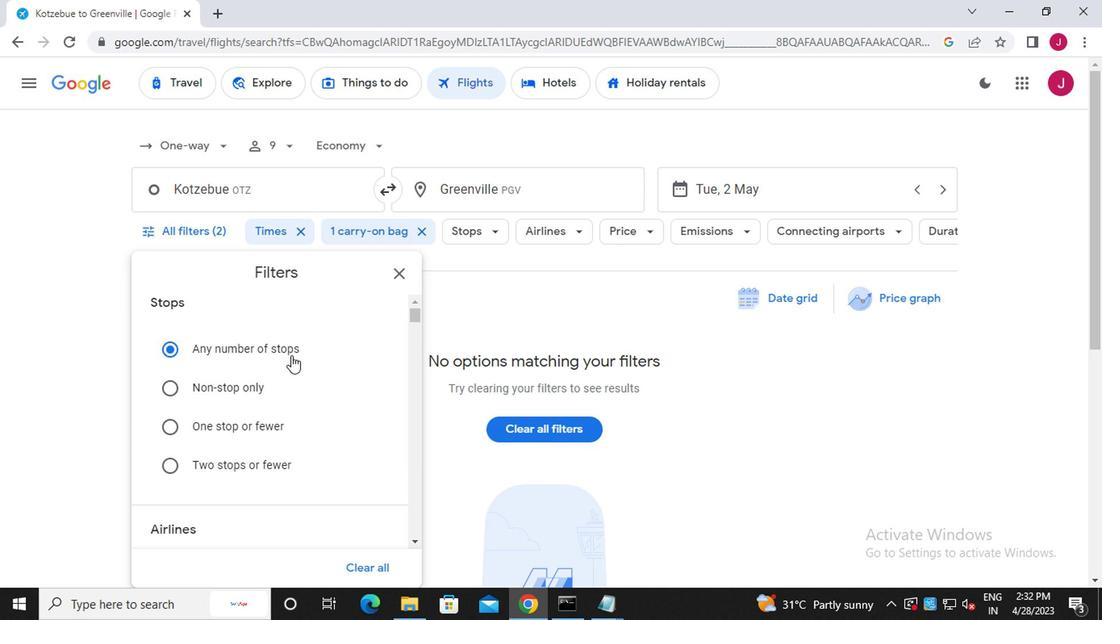 
Action: Mouse moved to (377, 411)
Screenshot: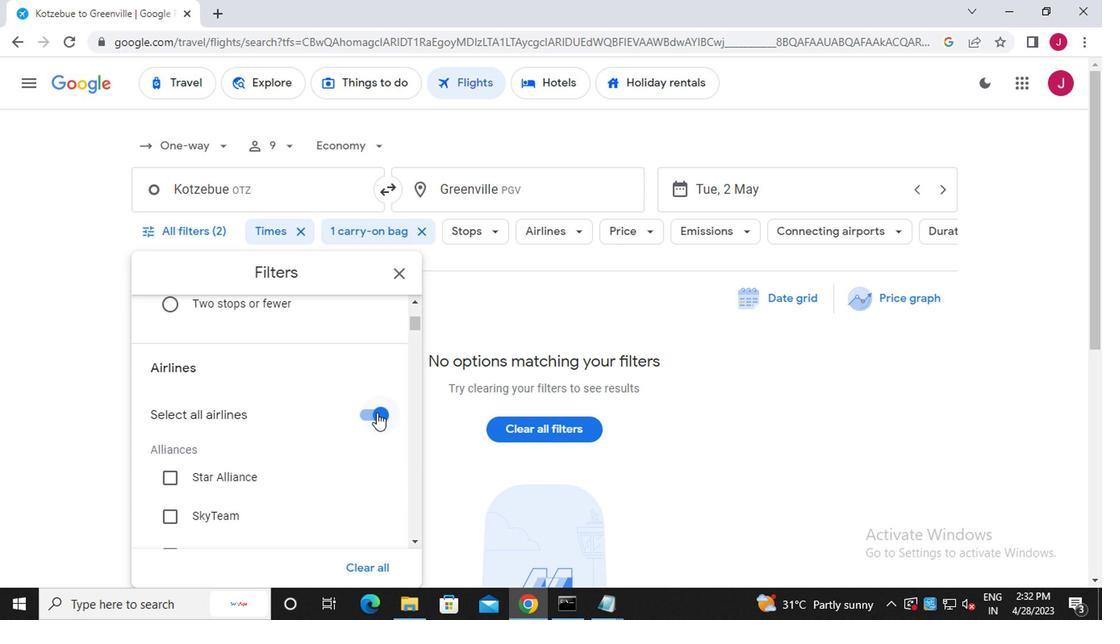 
Action: Mouse pressed left at (377, 411)
Screenshot: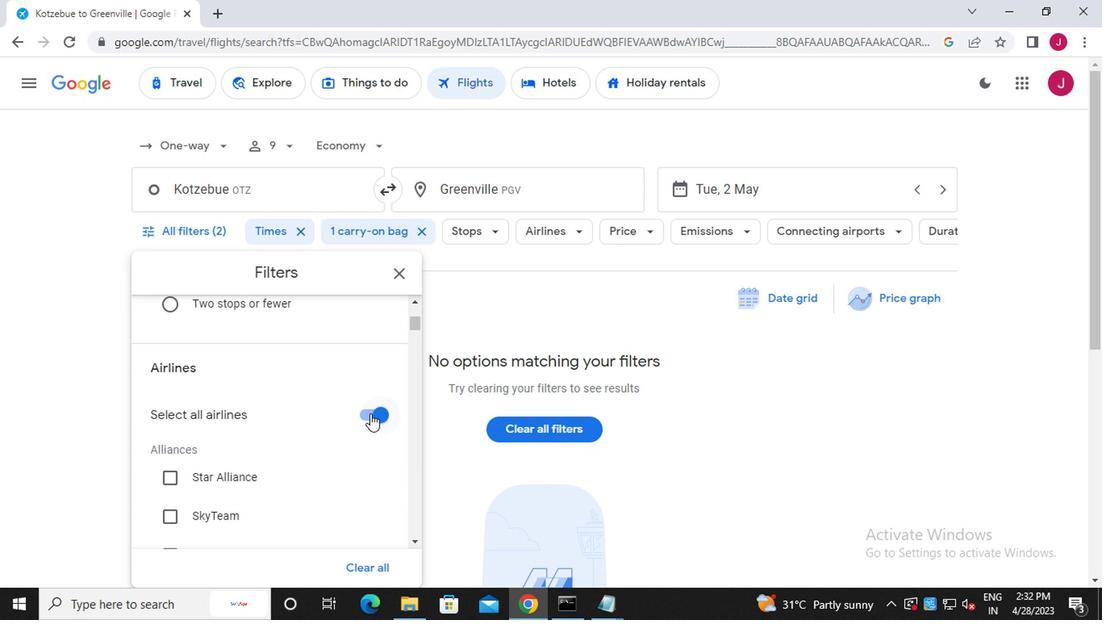 
Action: Mouse moved to (334, 392)
Screenshot: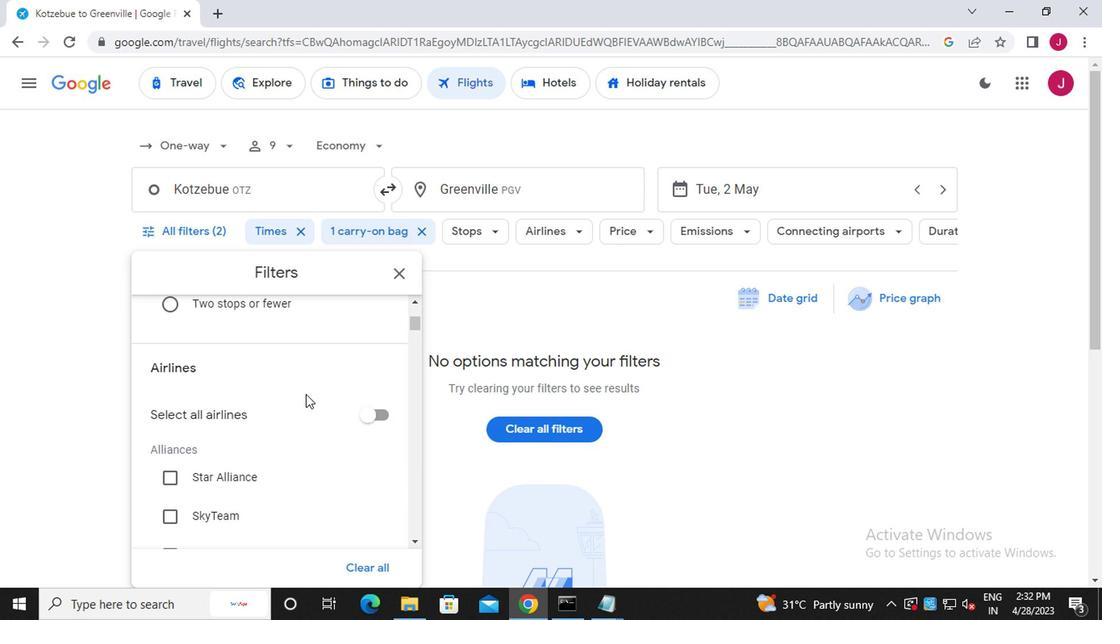 
Action: Mouse scrolled (334, 392) with delta (0, 0)
Screenshot: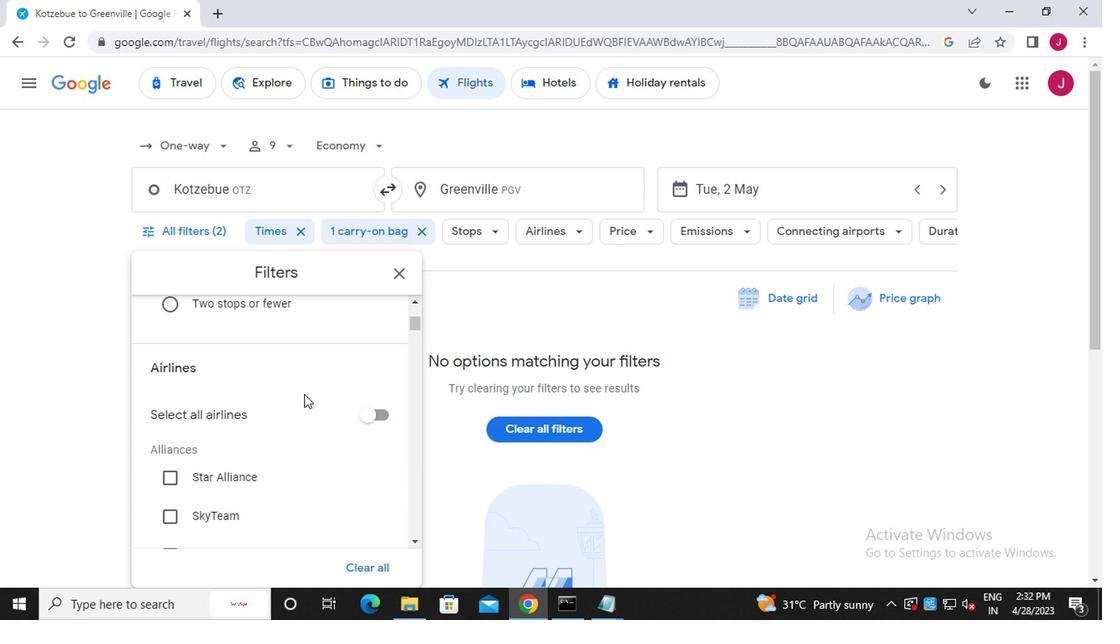 
Action: Mouse scrolled (334, 392) with delta (0, 0)
Screenshot: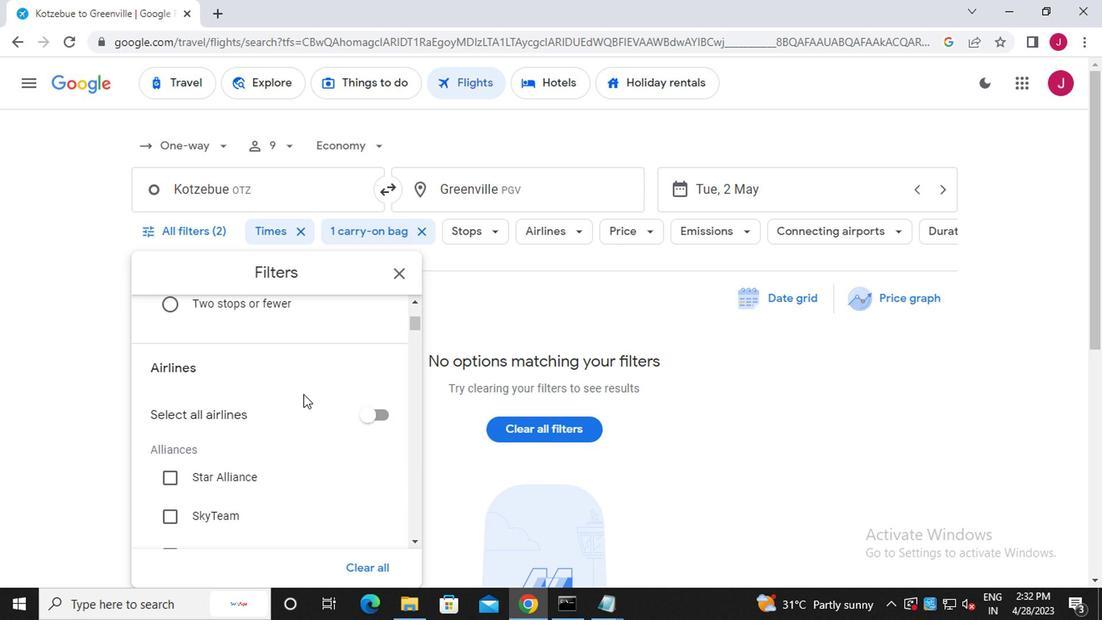 
Action: Mouse scrolled (334, 392) with delta (0, 0)
Screenshot: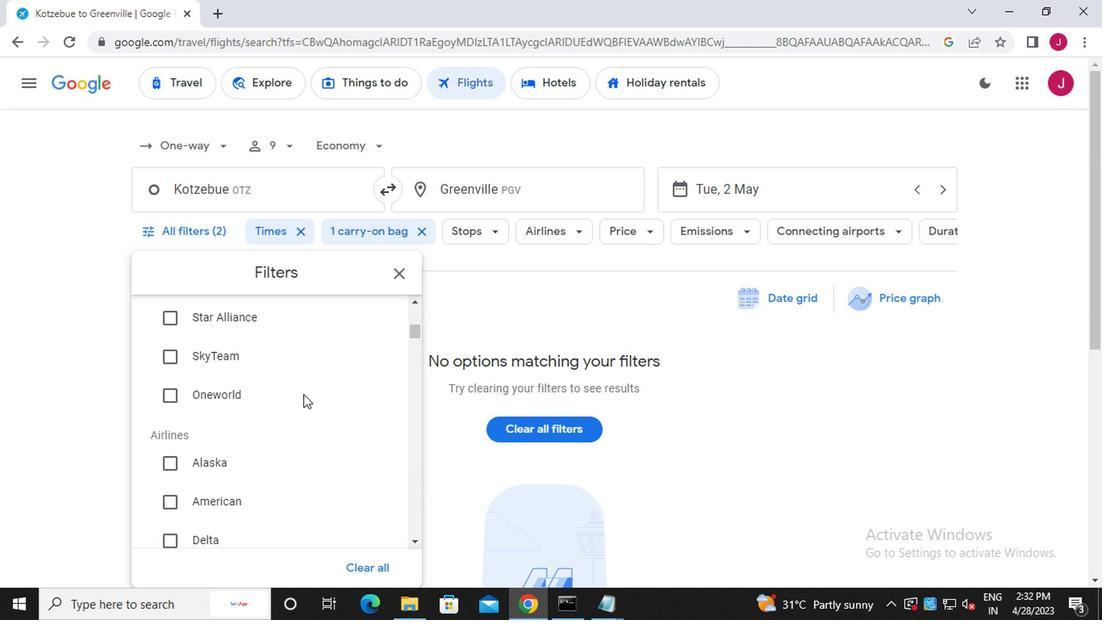 
Action: Mouse moved to (334, 392)
Screenshot: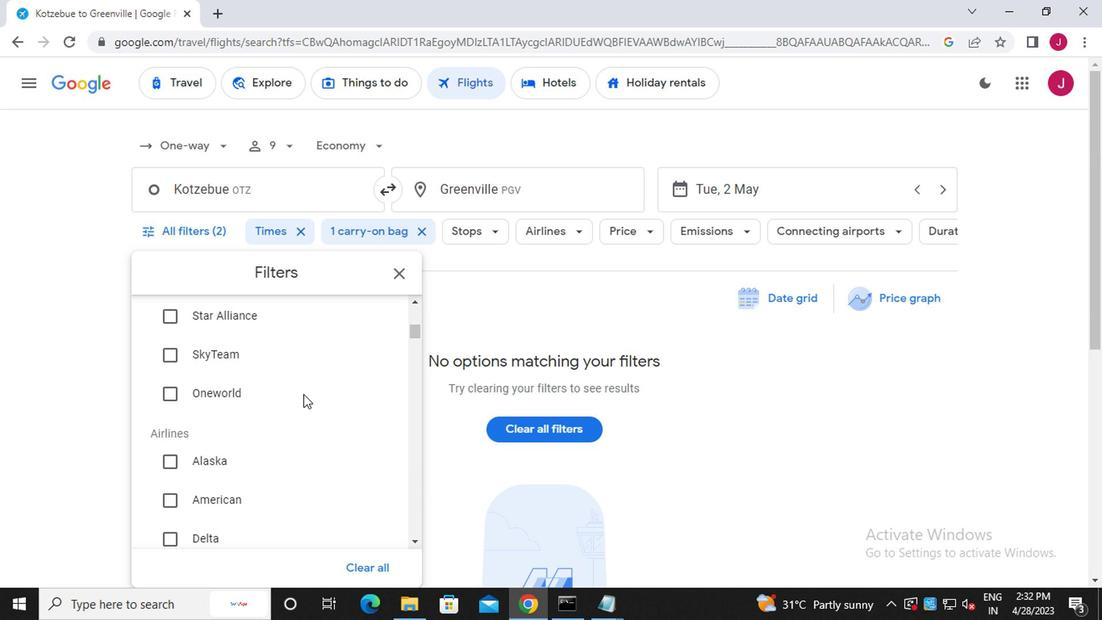 
Action: Mouse scrolled (334, 391) with delta (0, -1)
Screenshot: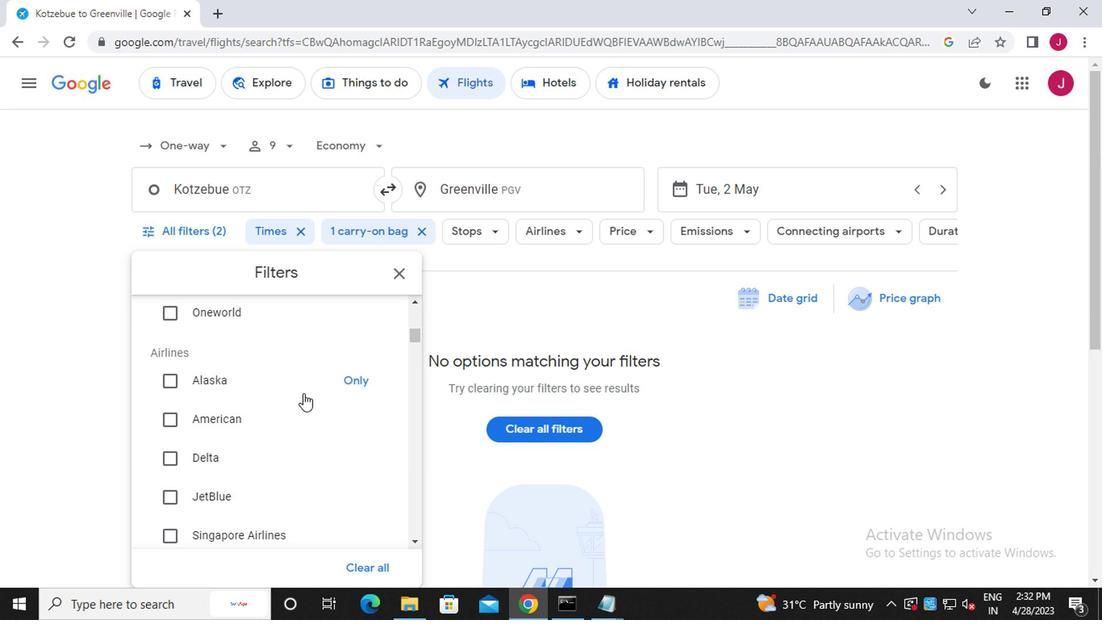 
Action: Mouse moved to (334, 392)
Screenshot: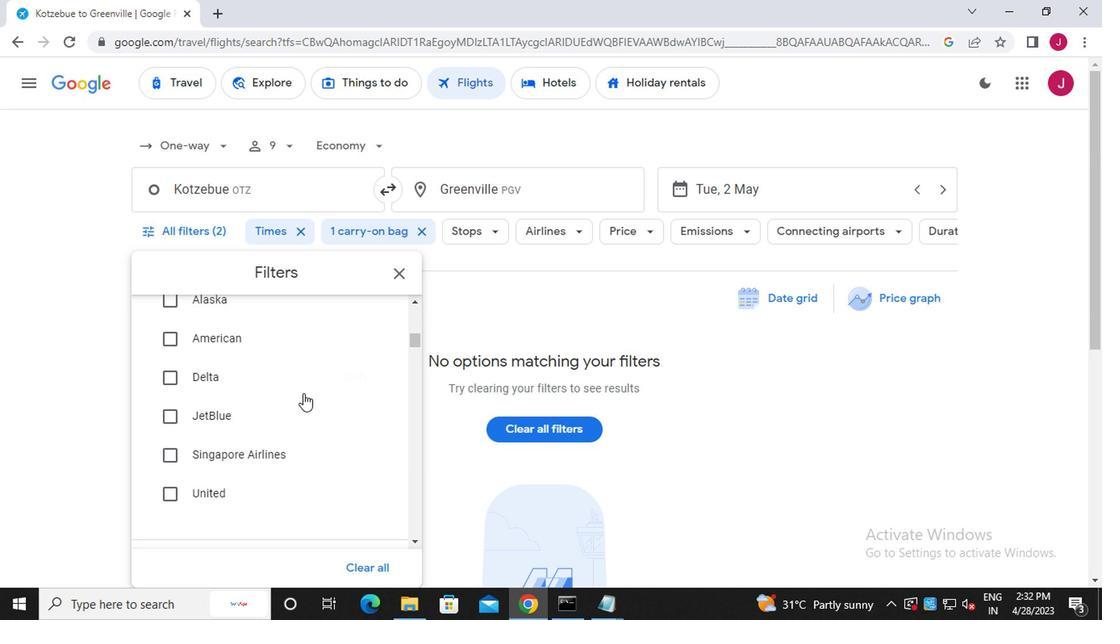
Action: Mouse scrolled (334, 392) with delta (0, 0)
Screenshot: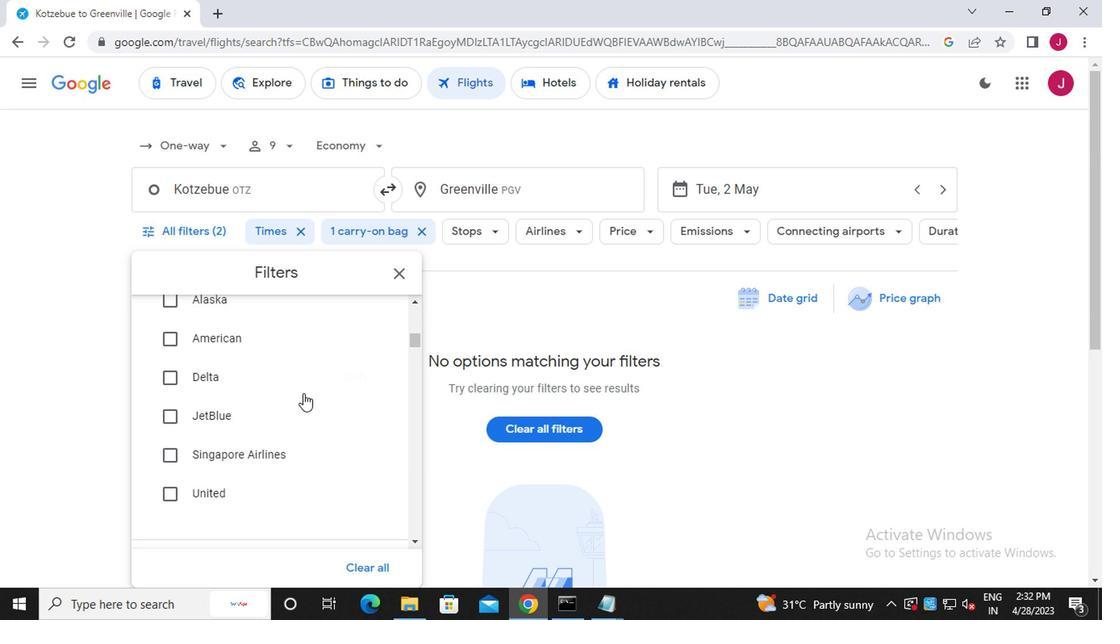 
Action: Mouse scrolled (334, 392) with delta (0, 0)
Screenshot: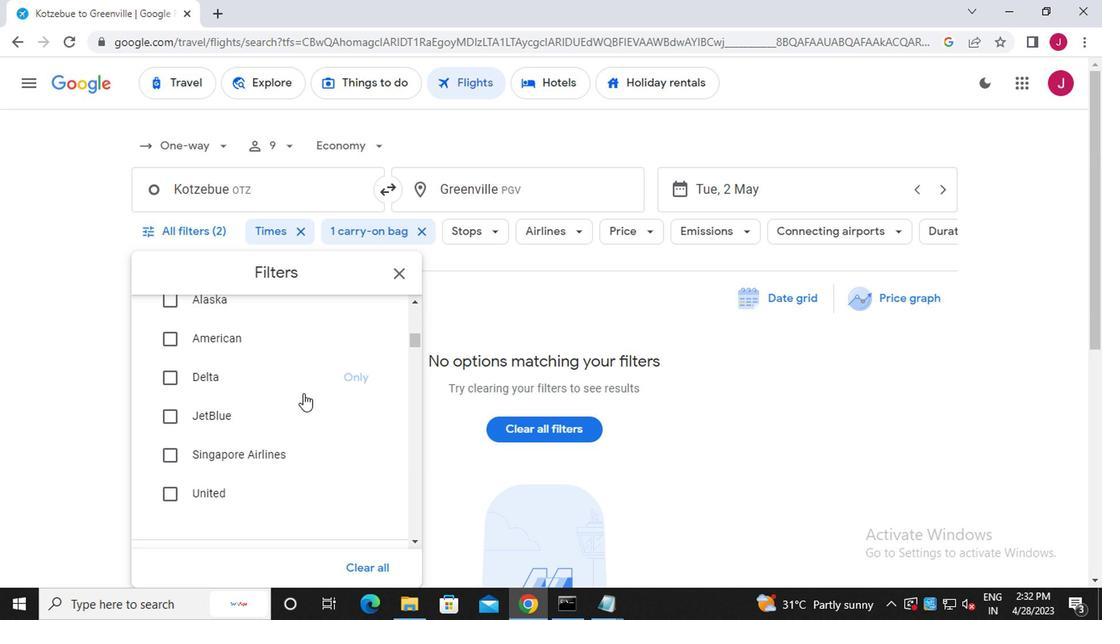 
Action: Mouse moved to (334, 390)
Screenshot: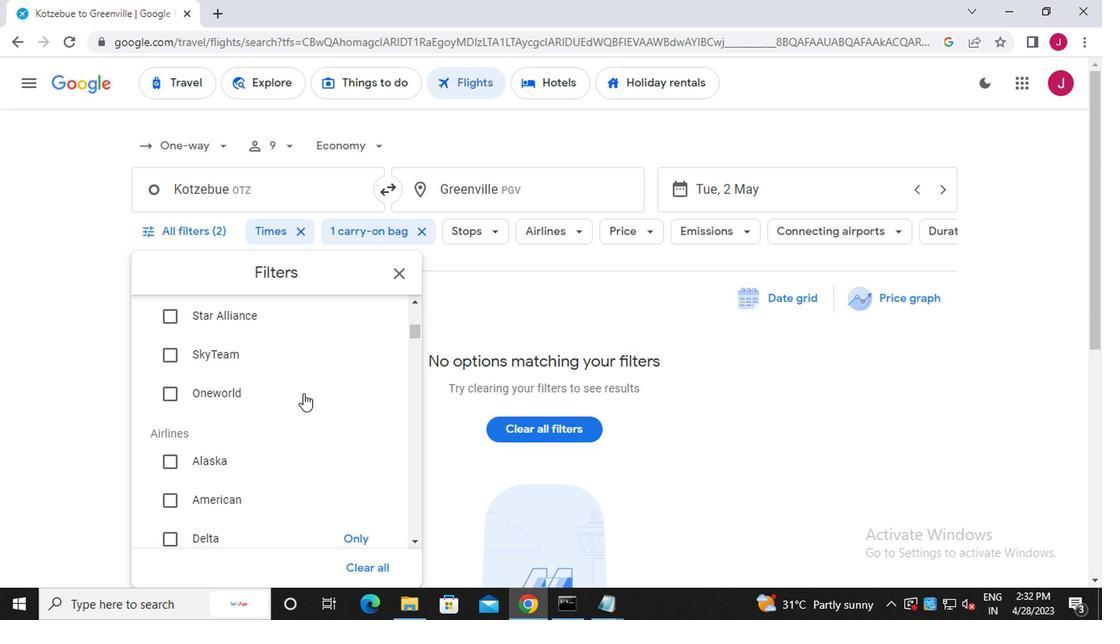 
Action: Mouse scrolled (334, 390) with delta (0, 0)
Screenshot: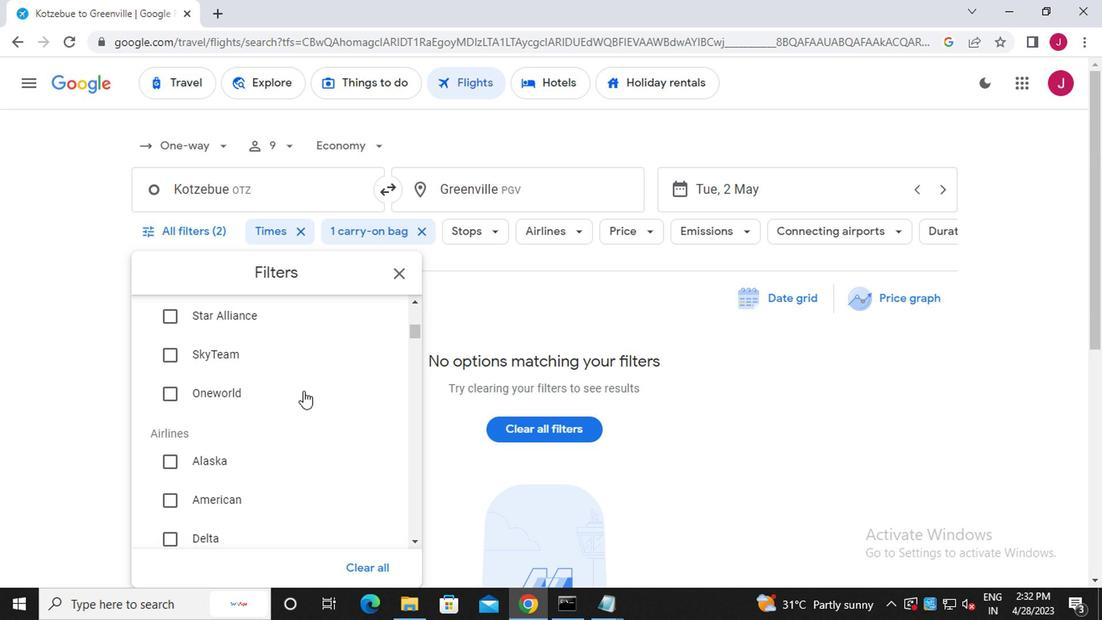 
Action: Mouse scrolled (334, 388) with delta (0, -1)
Screenshot: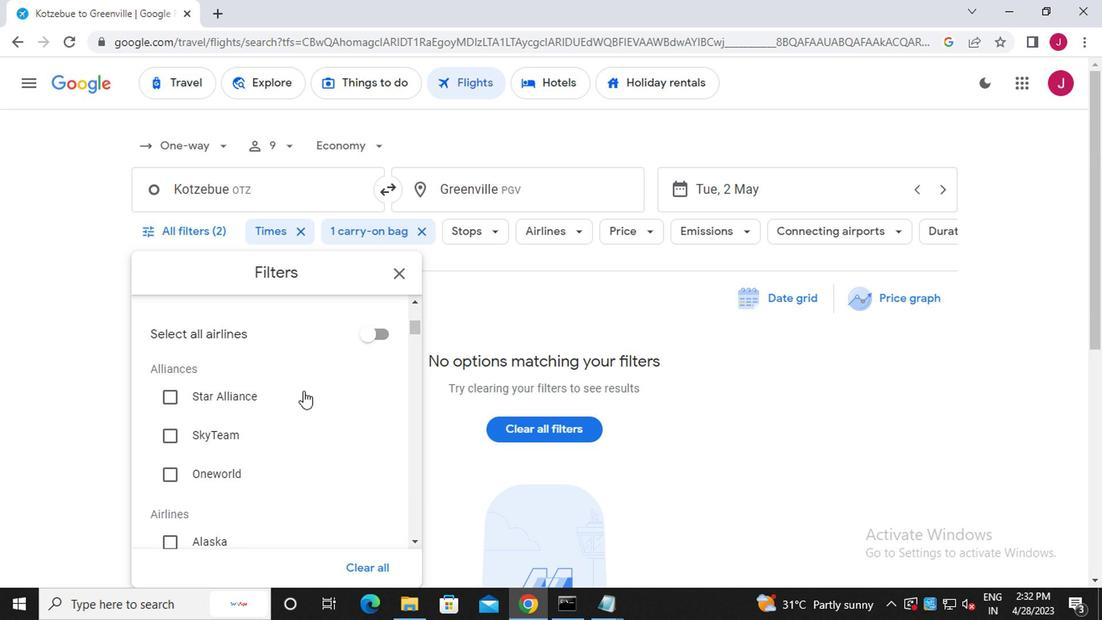 
Action: Mouse scrolled (334, 388) with delta (0, -1)
Screenshot: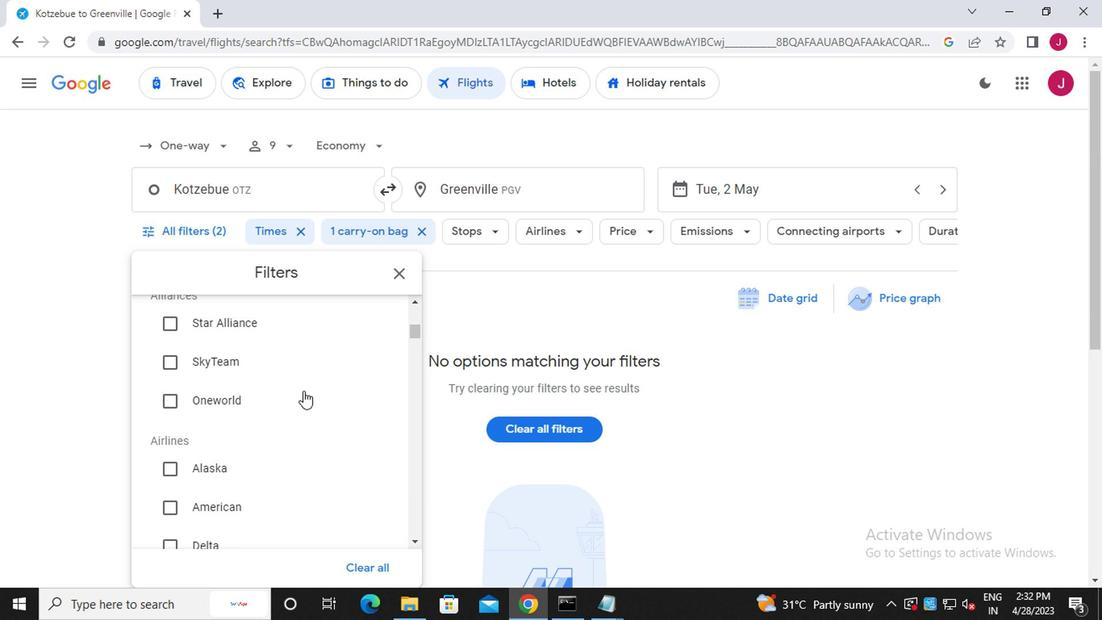 
Action: Mouse scrolled (334, 388) with delta (0, -1)
Screenshot: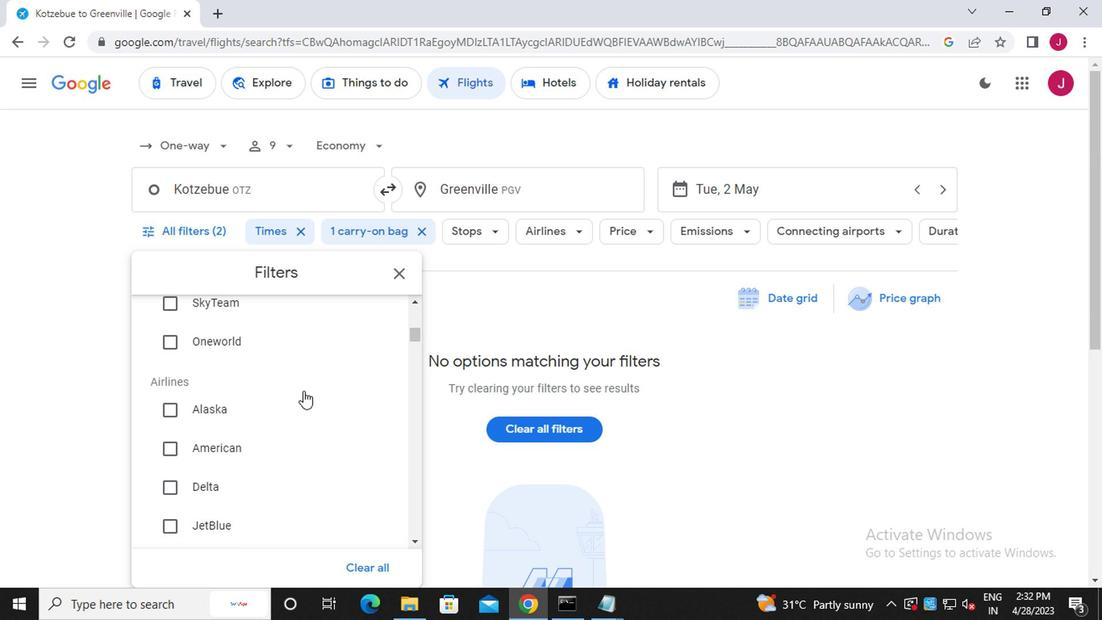 
Action: Mouse moved to (334, 391)
Screenshot: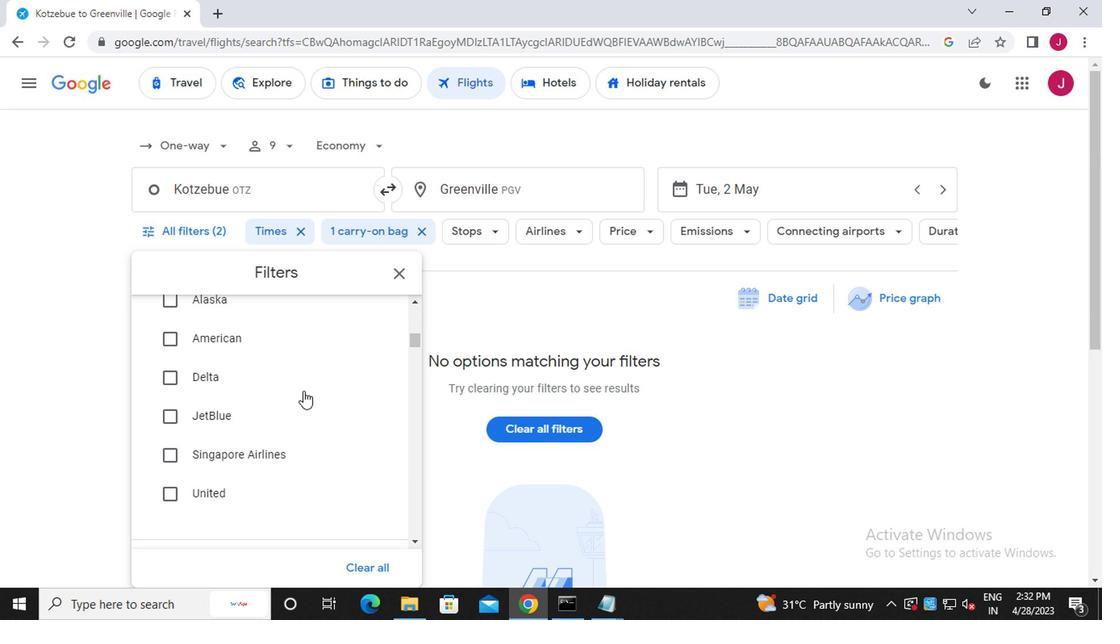 
Action: Mouse scrolled (334, 390) with delta (0, 0)
Screenshot: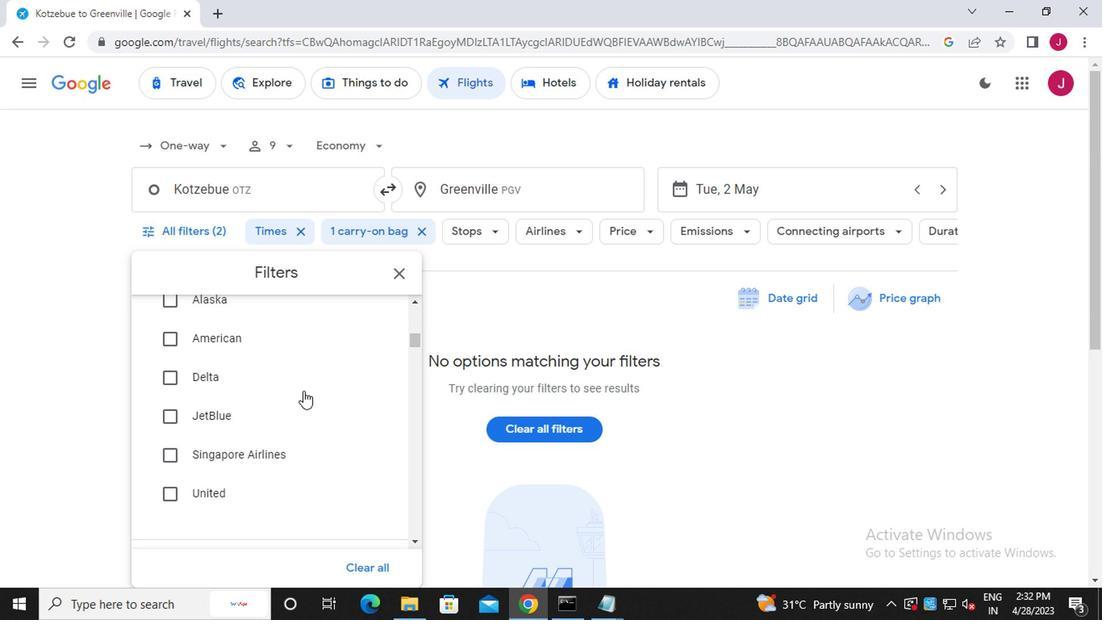 
Action: Mouse moved to (336, 390)
Screenshot: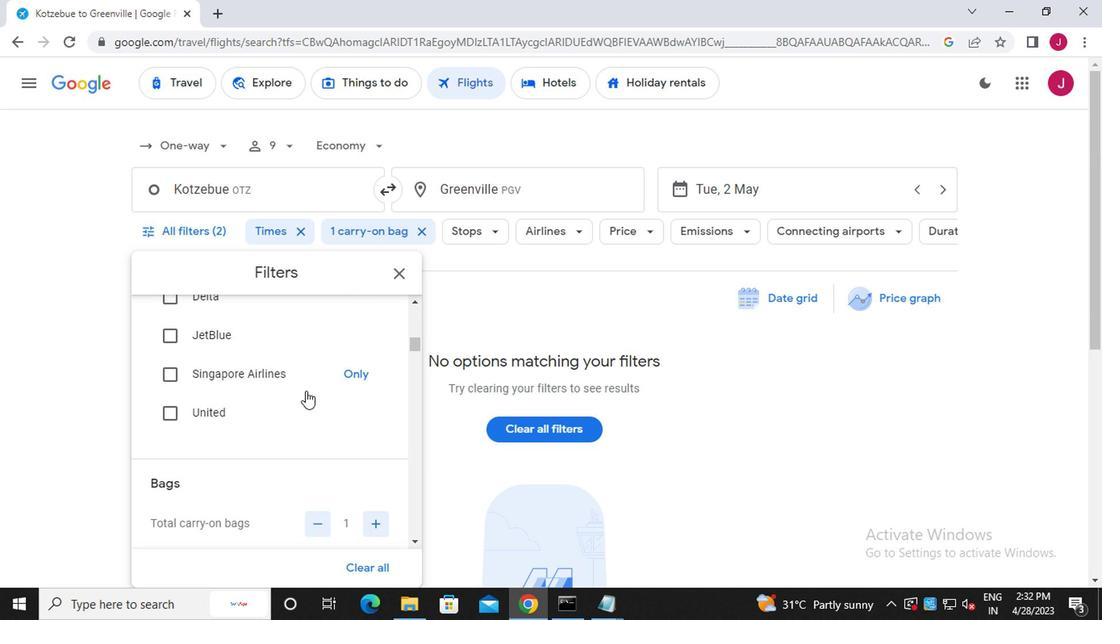 
Action: Mouse scrolled (336, 388) with delta (0, -1)
Screenshot: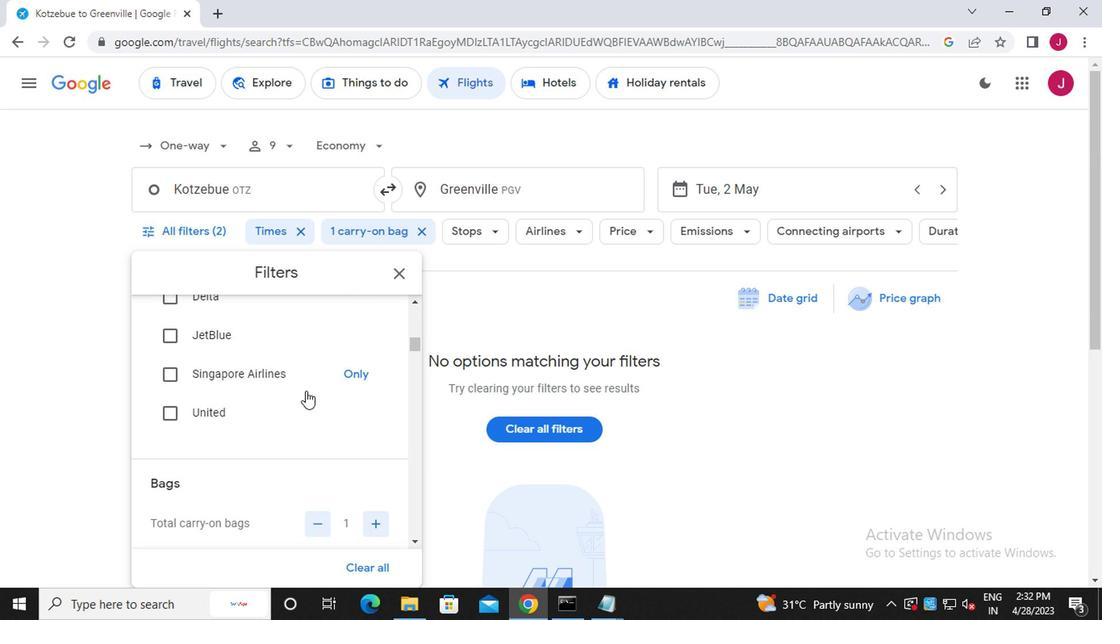 
Action: Mouse moved to (346, 441)
Screenshot: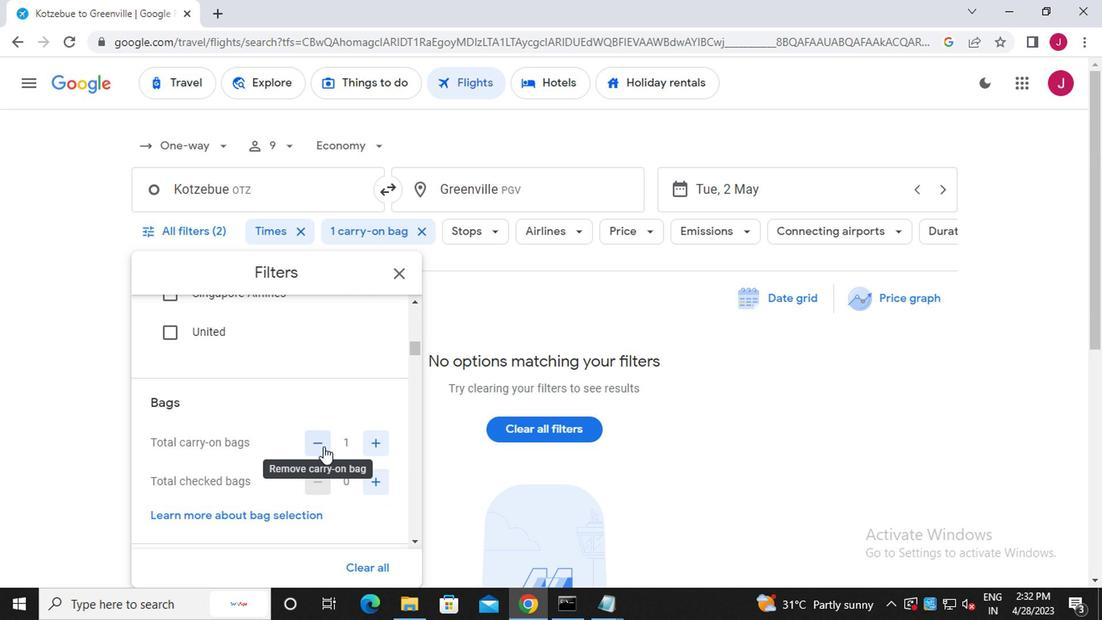 
Action: Mouse pressed left at (346, 441)
Screenshot: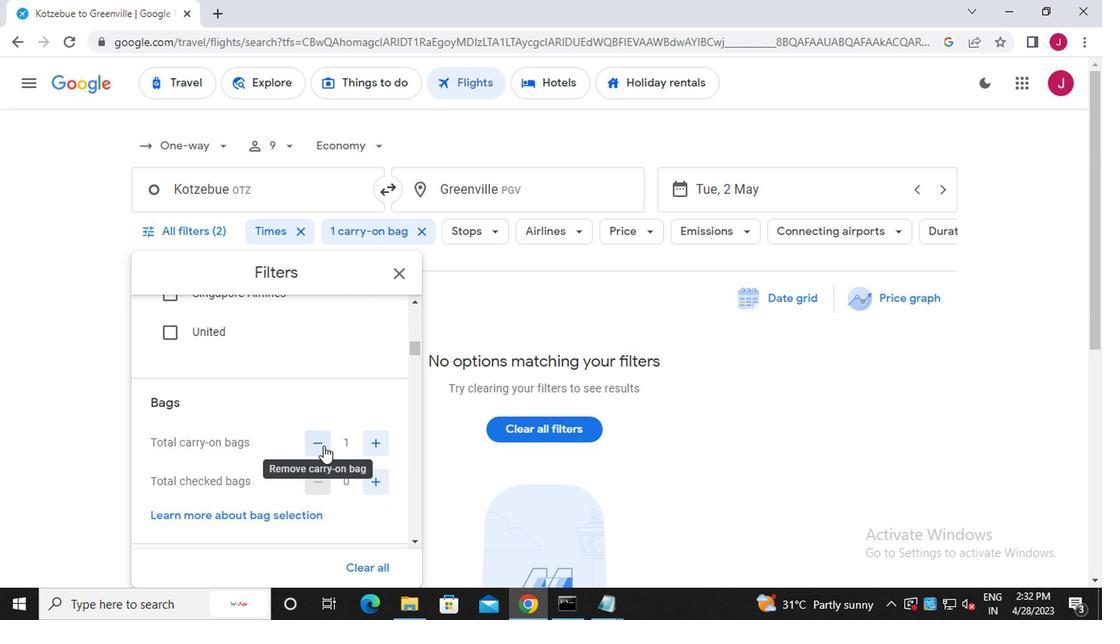 
Action: Mouse moved to (377, 442)
Screenshot: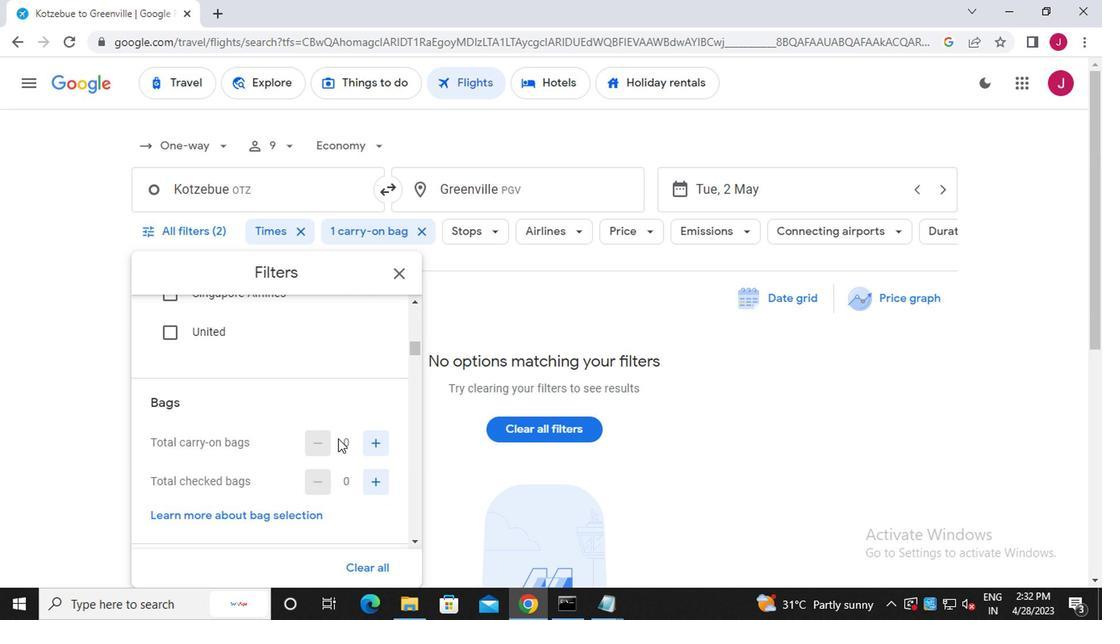 
Action: Mouse pressed left at (377, 442)
Screenshot: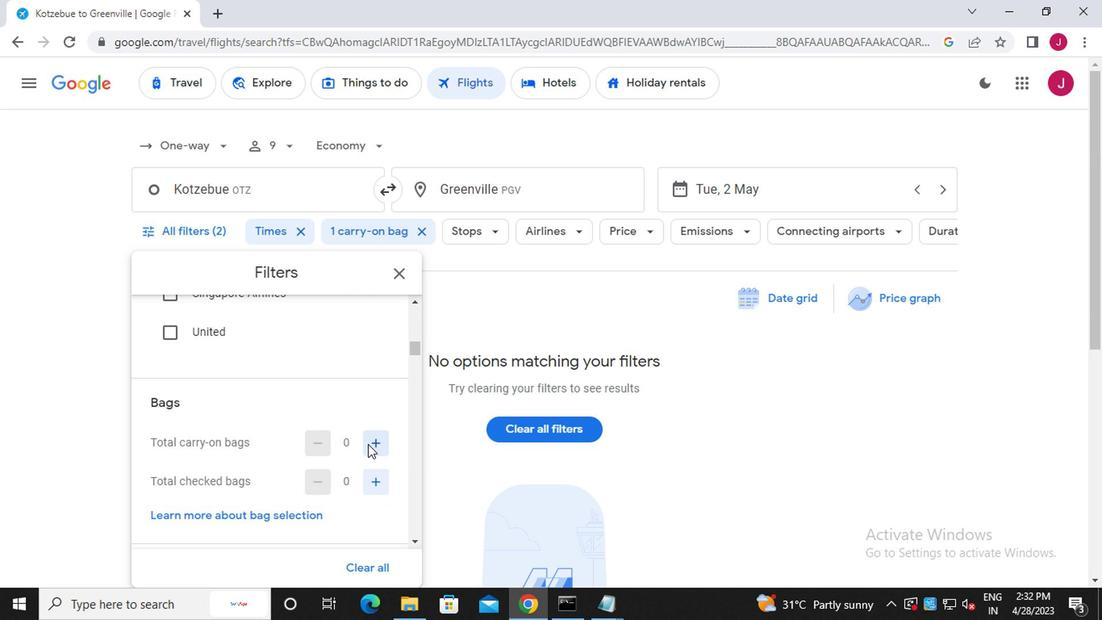 
Action: Mouse moved to (368, 426)
Screenshot: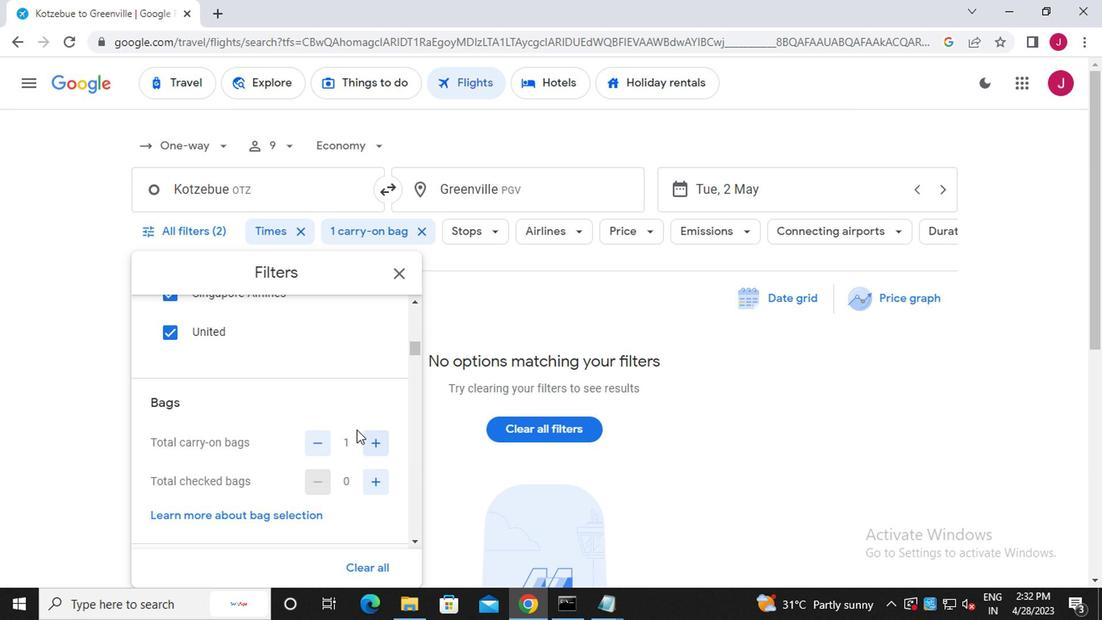 
Action: Mouse scrolled (368, 425) with delta (0, 0)
Screenshot: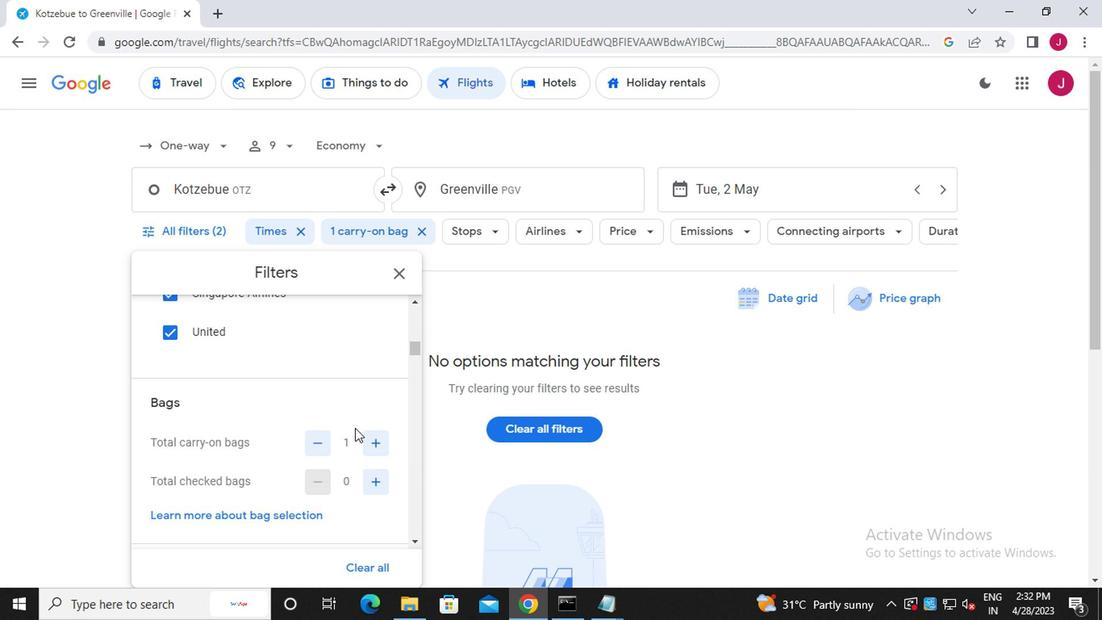 
Action: Mouse scrolled (368, 425) with delta (0, 0)
Screenshot: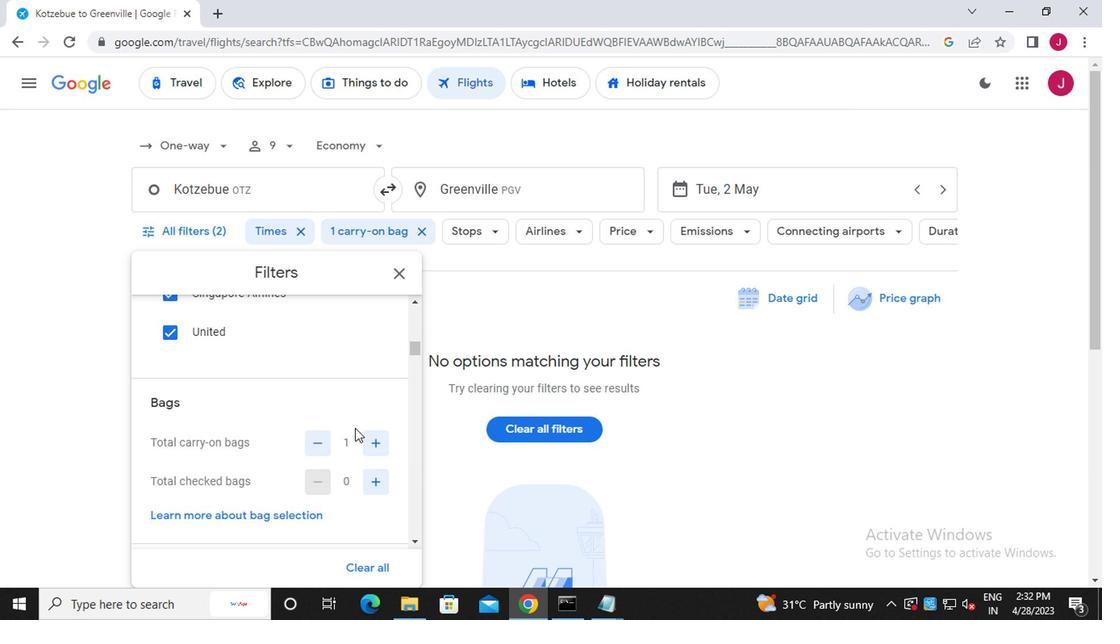 
Action: Mouse moved to (368, 423)
Screenshot: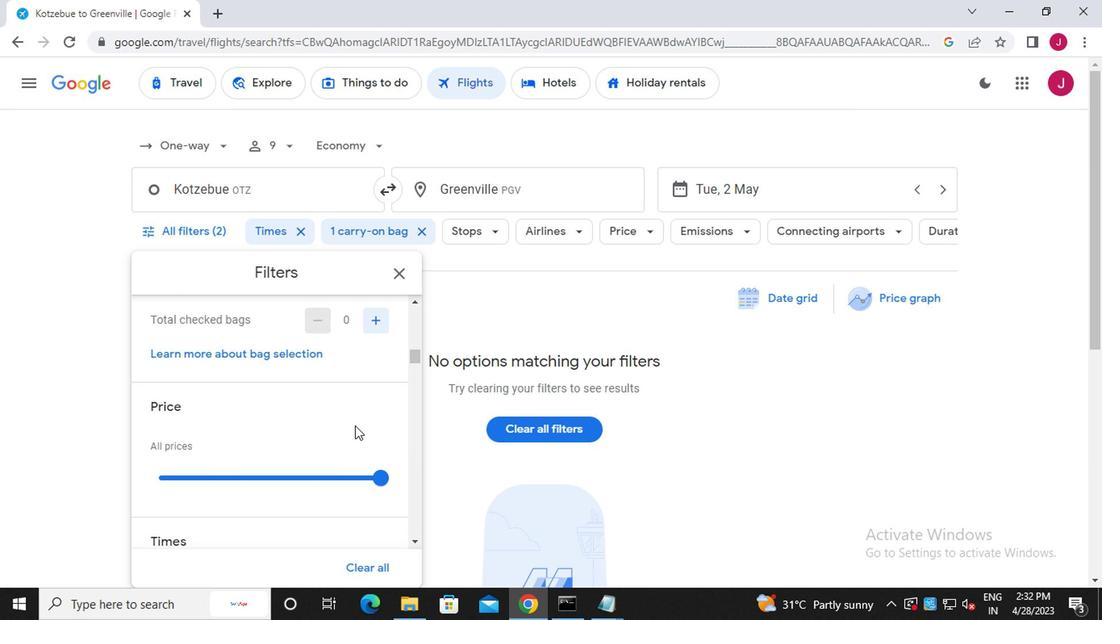 
Action: Mouse scrolled (368, 423) with delta (0, 0)
Screenshot: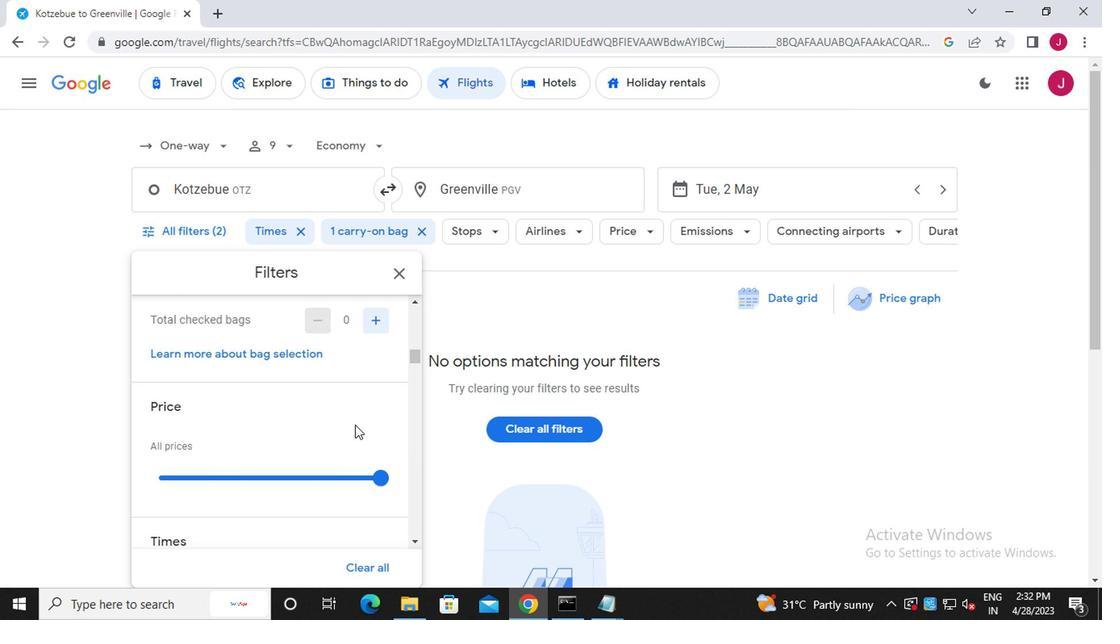 
Action: Mouse moved to (368, 423)
Screenshot: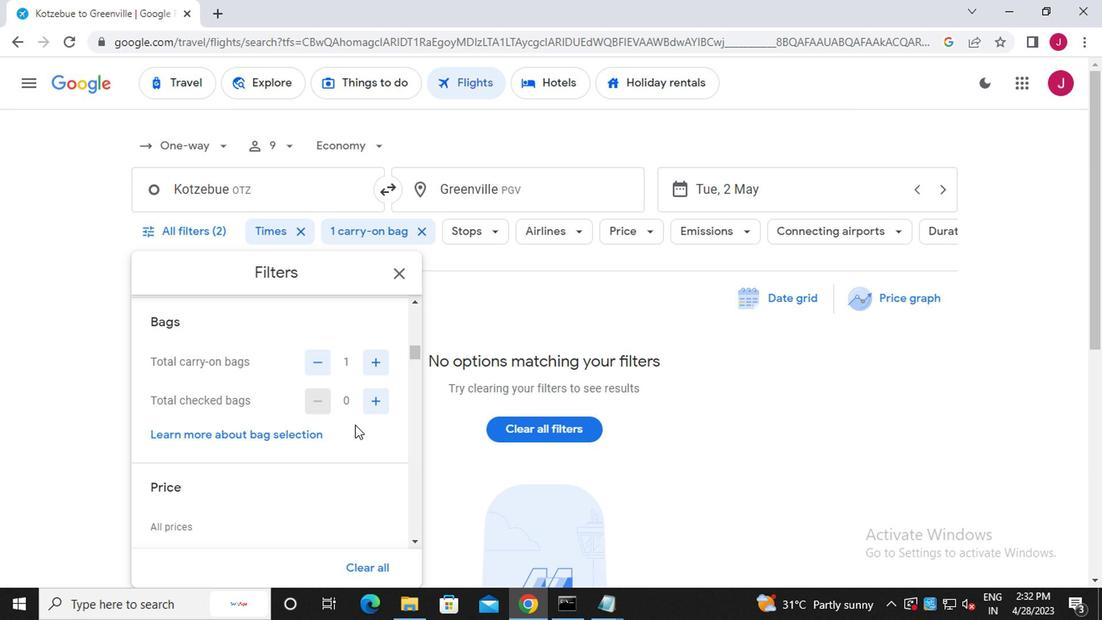 
Action: Mouse scrolled (368, 422) with delta (0, -1)
Screenshot: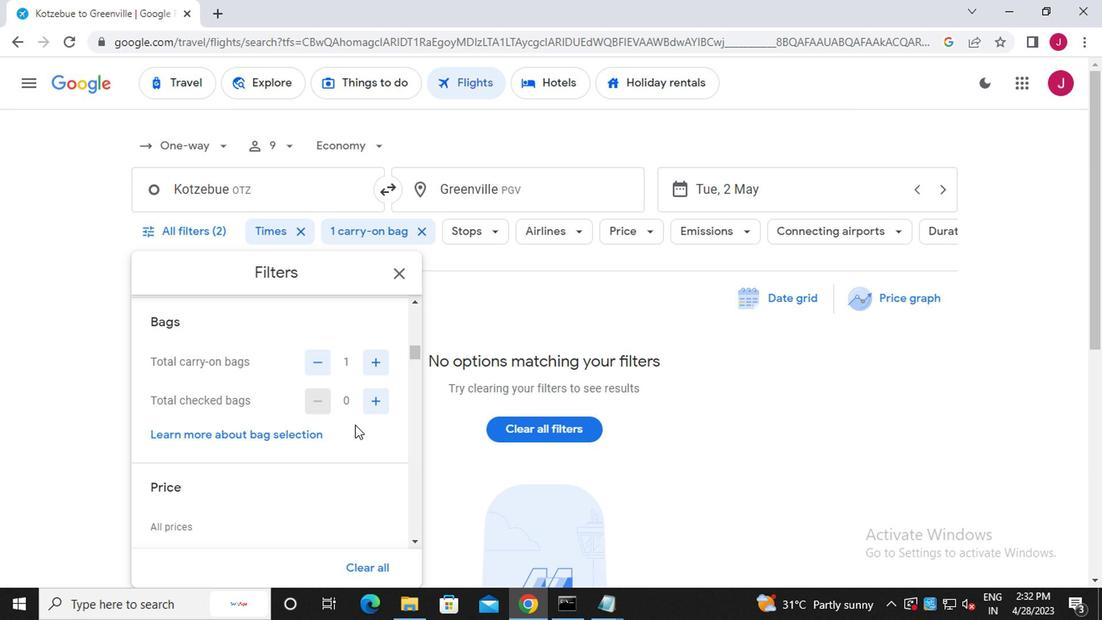 
Action: Mouse scrolled (368, 422) with delta (0, -1)
Screenshot: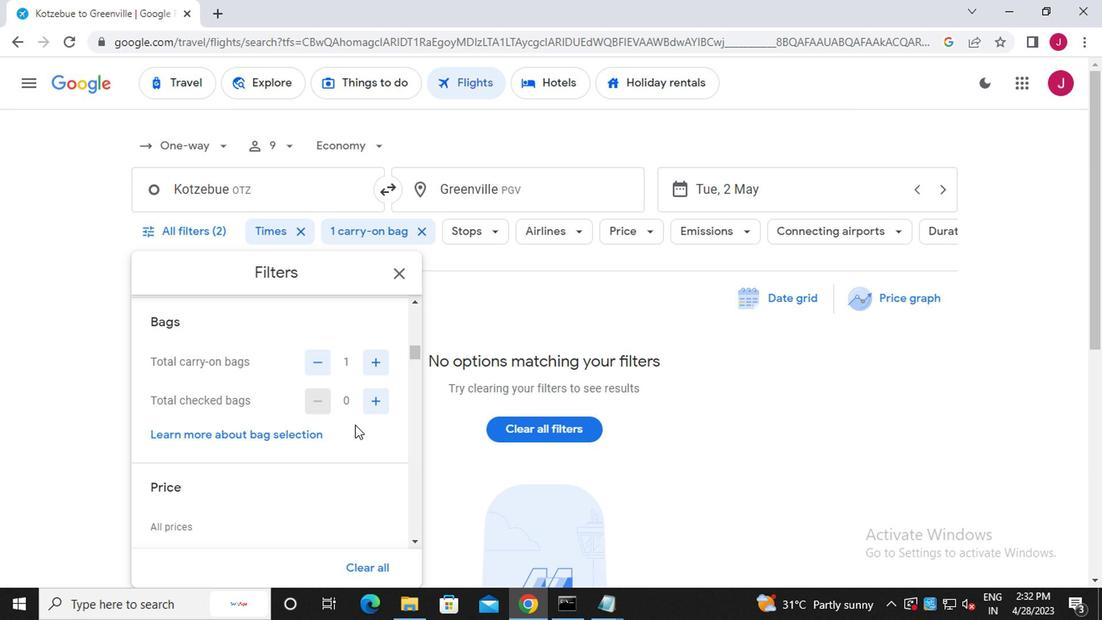 
Action: Mouse moved to (383, 401)
Screenshot: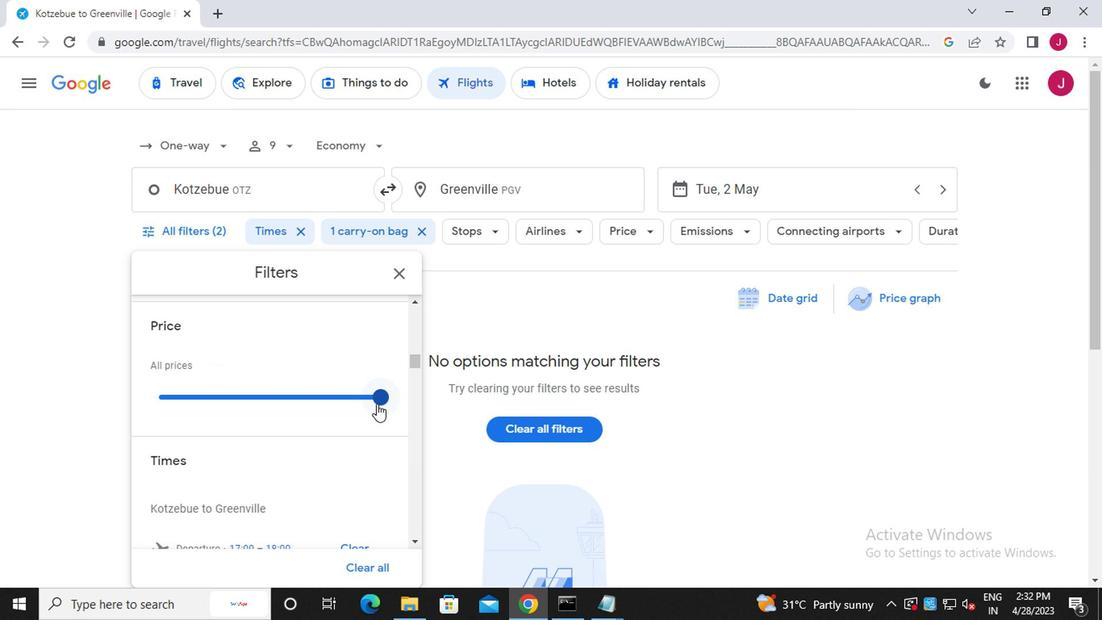 
Action: Mouse pressed left at (383, 401)
Screenshot: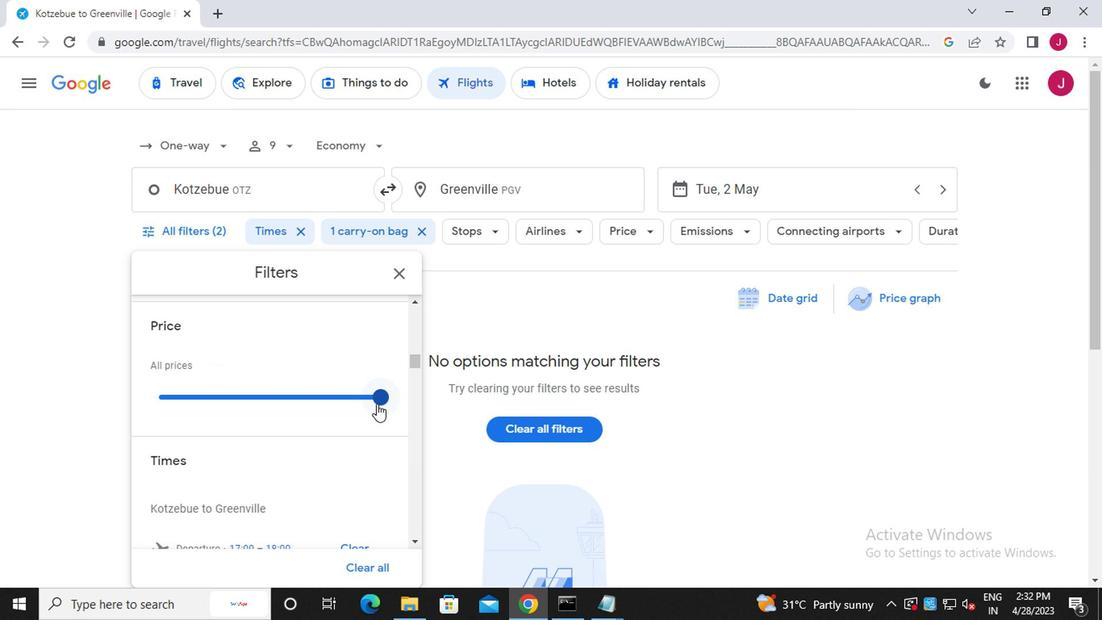 
Action: Mouse moved to (365, 391)
Screenshot: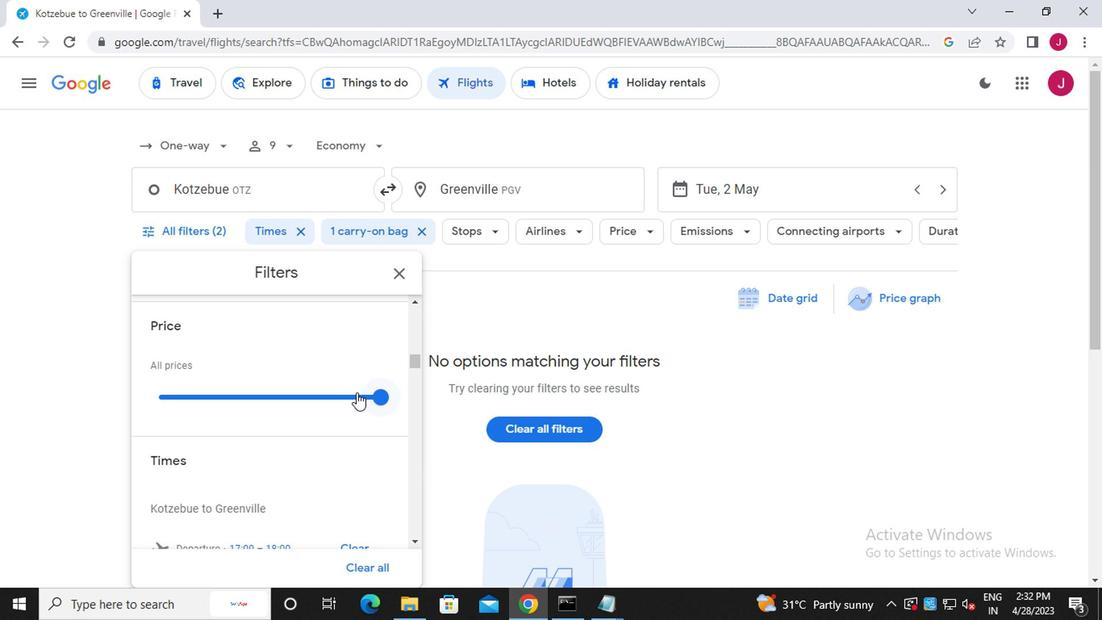 
Action: Mouse scrolled (365, 390) with delta (0, 0)
Screenshot: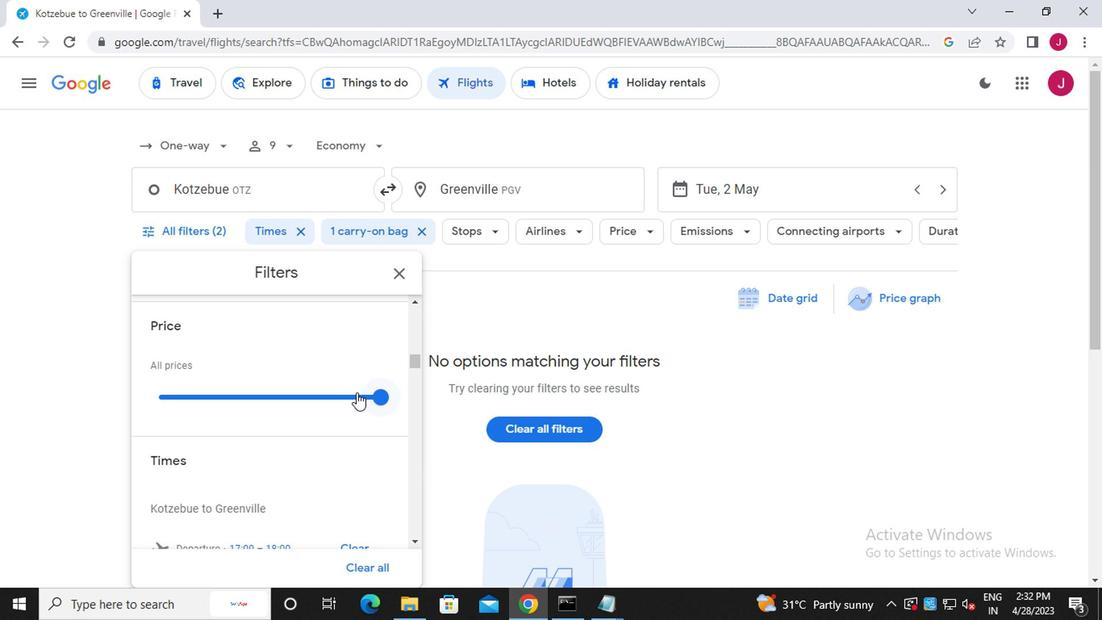 
Action: Mouse moved to (365, 392)
Screenshot: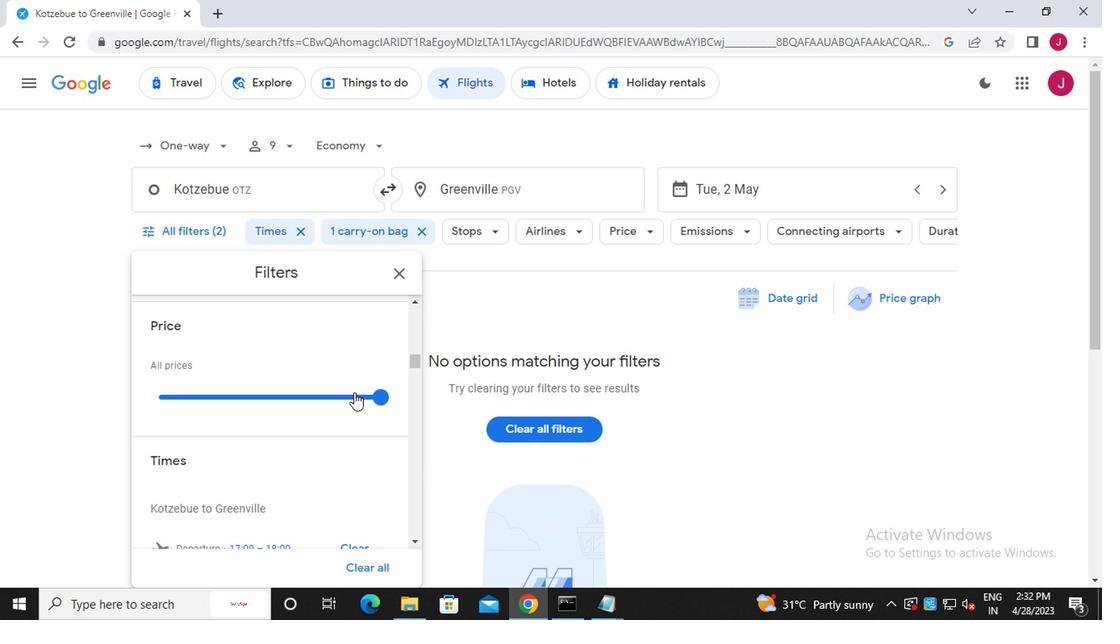 
Action: Mouse scrolled (365, 391) with delta (0, -1)
Screenshot: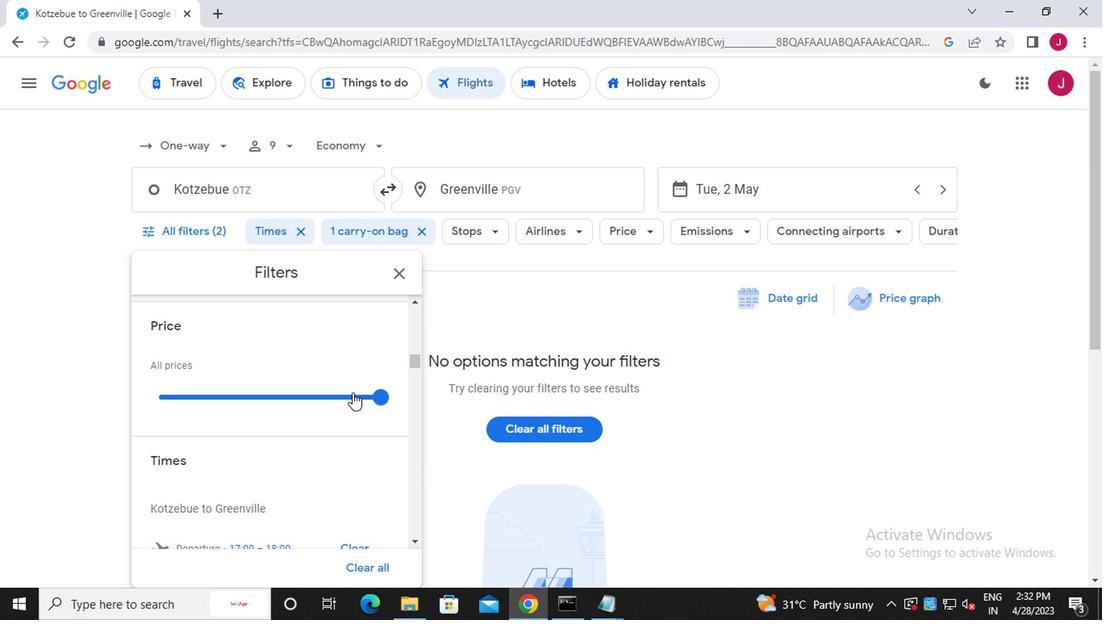 
Action: Mouse moved to (349, 422)
Screenshot: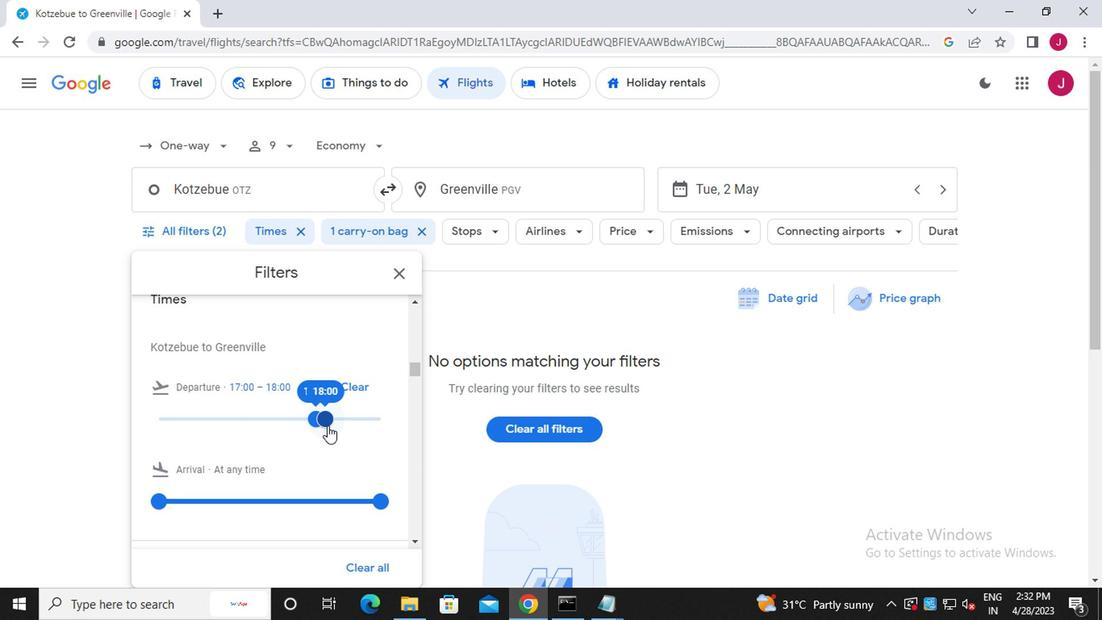 
Action: Mouse pressed left at (349, 422)
Screenshot: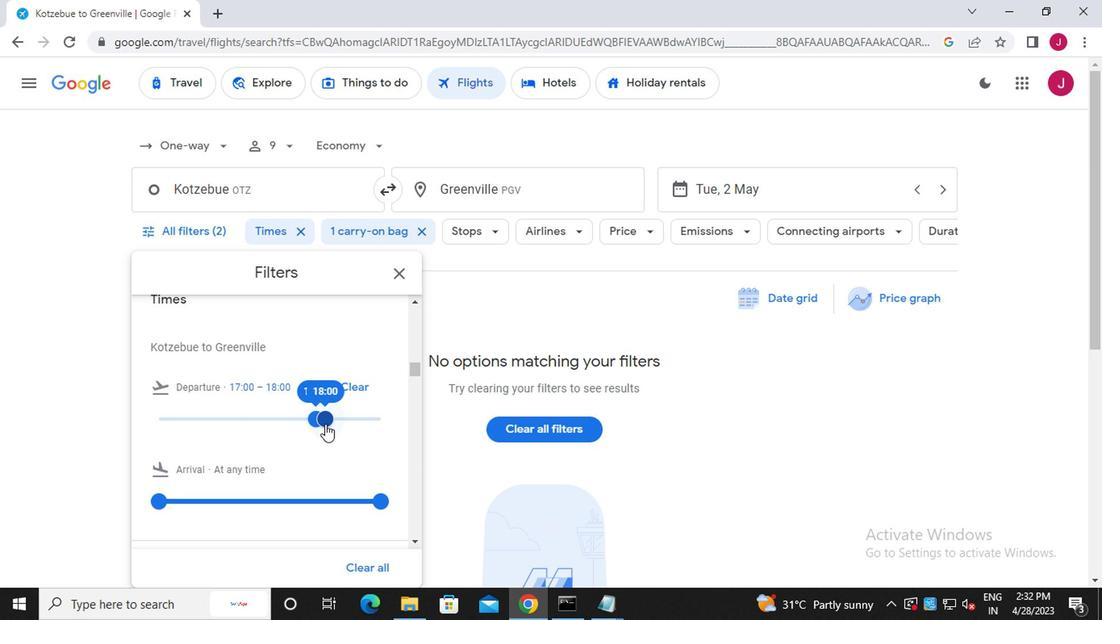 
Action: Mouse moved to (343, 419)
Screenshot: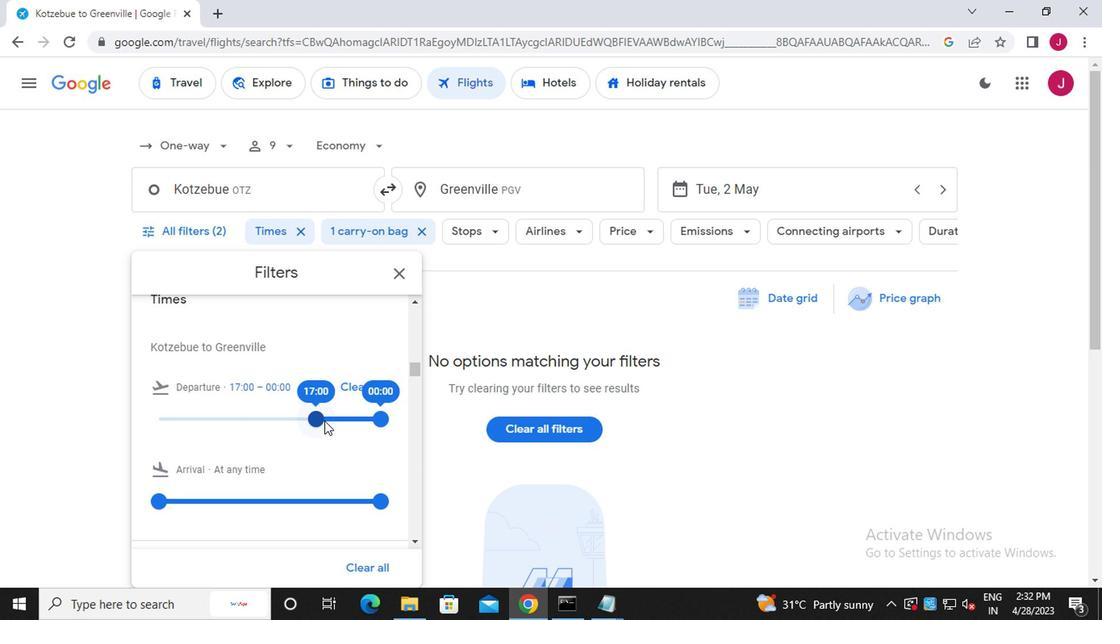 
Action: Mouse pressed left at (343, 419)
Screenshot: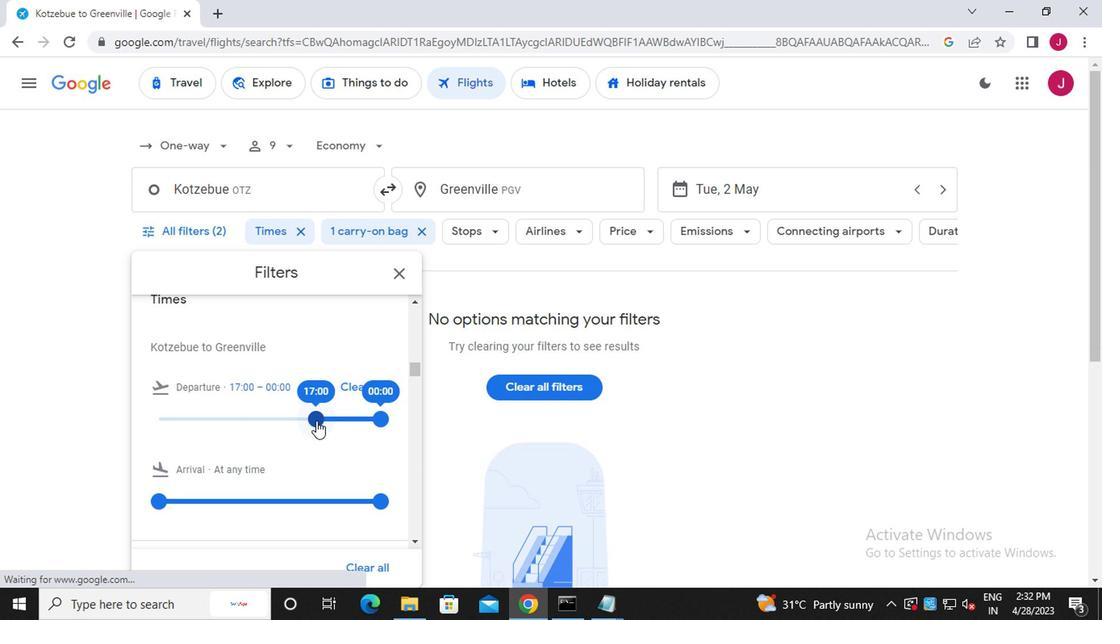 
Action: Mouse moved to (385, 418)
Screenshot: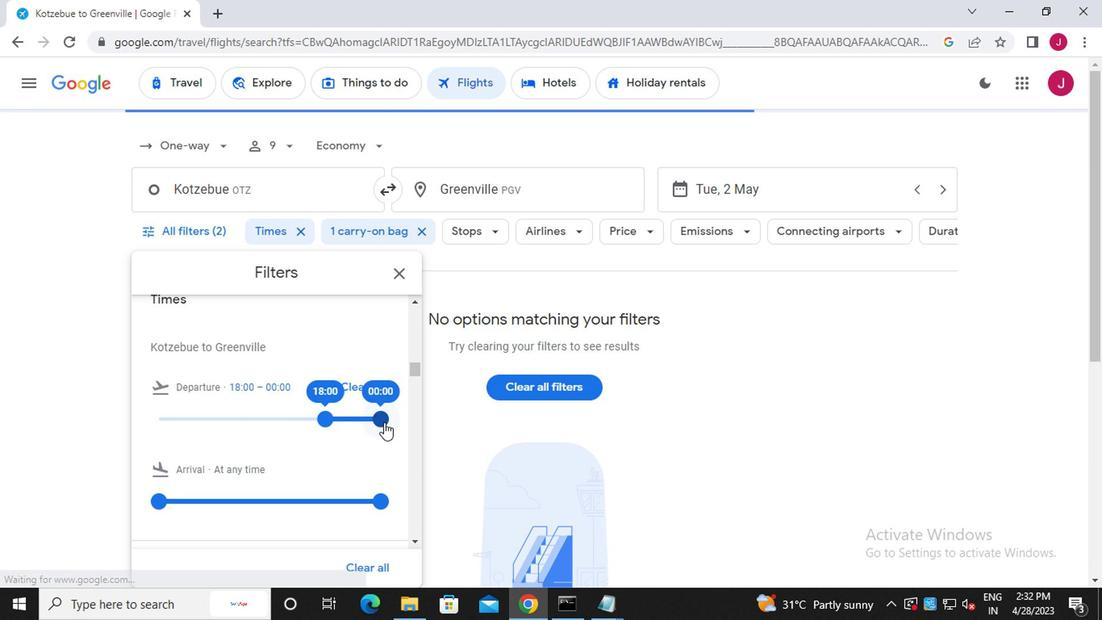 
Action: Mouse pressed left at (385, 418)
Screenshot: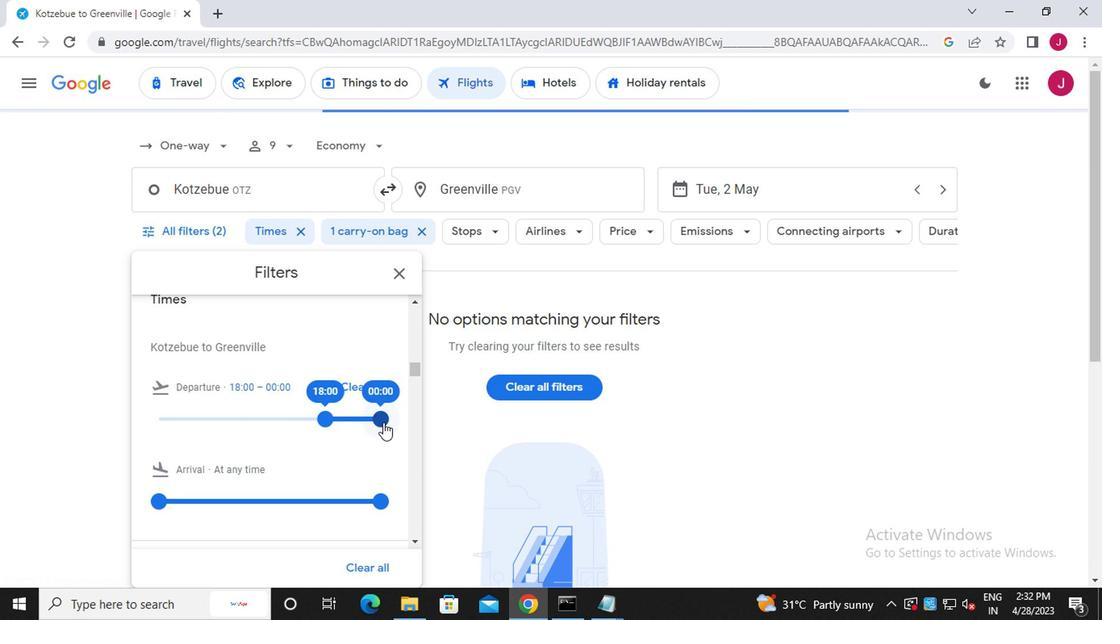 
Action: Mouse moved to (402, 271)
Screenshot: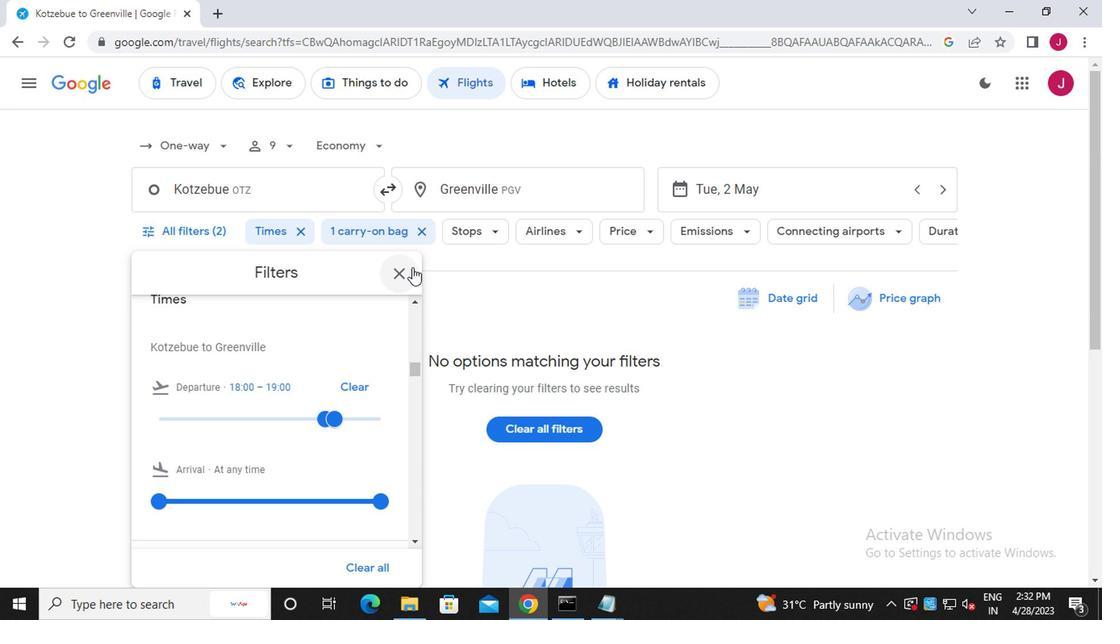 
Action: Mouse pressed left at (402, 271)
Screenshot: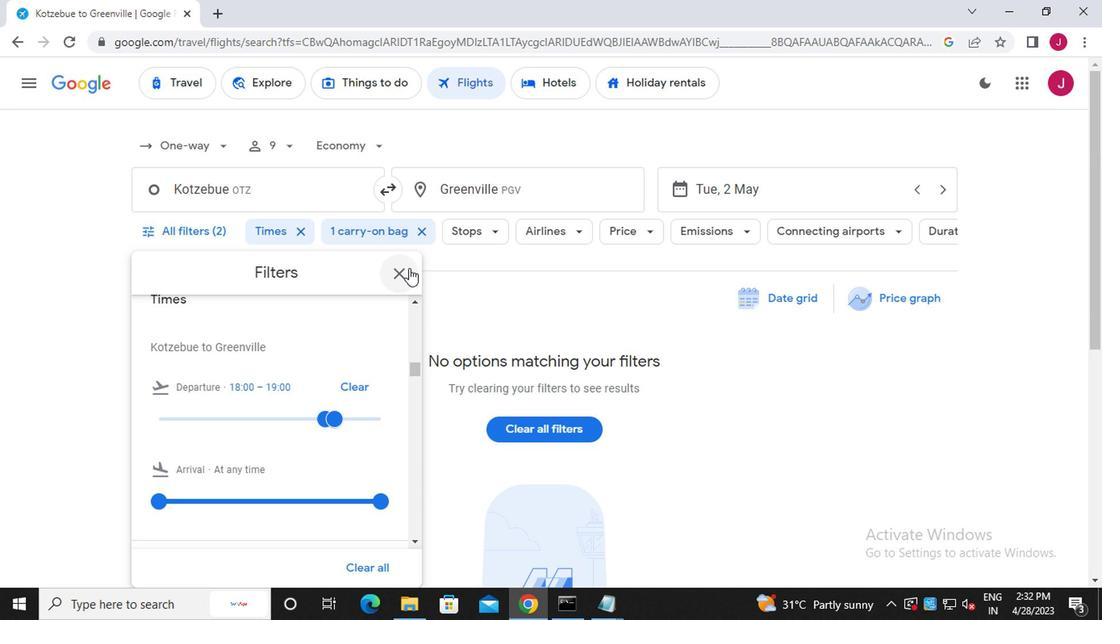 
Action: Mouse moved to (402, 271)
Screenshot: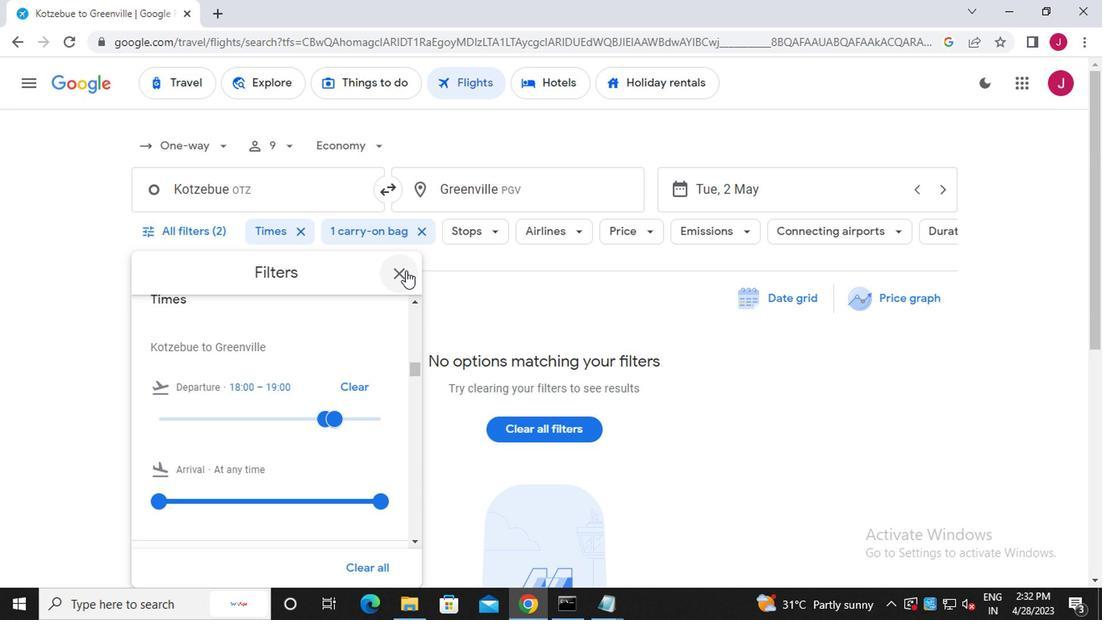 
